 Task: Find and explore the Christchurch Botanic Gardens on Google Earth.
Action: Mouse moved to (14, 120)
Screenshot: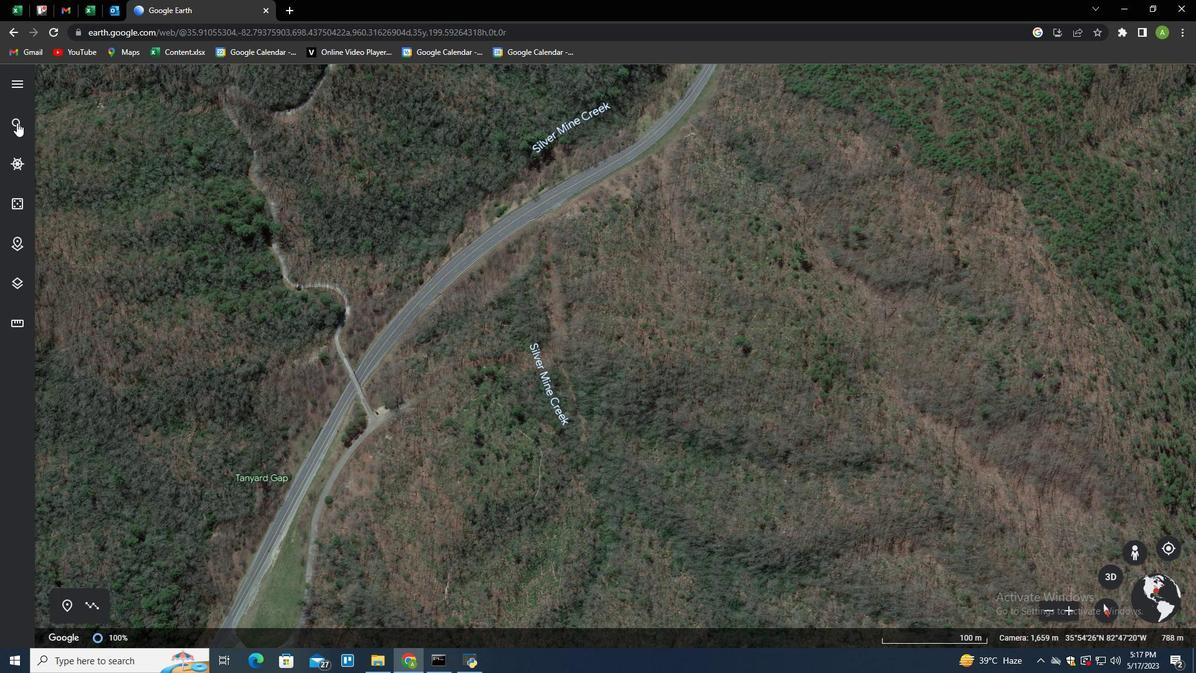 
Action: Mouse pressed left at (14, 120)
Screenshot: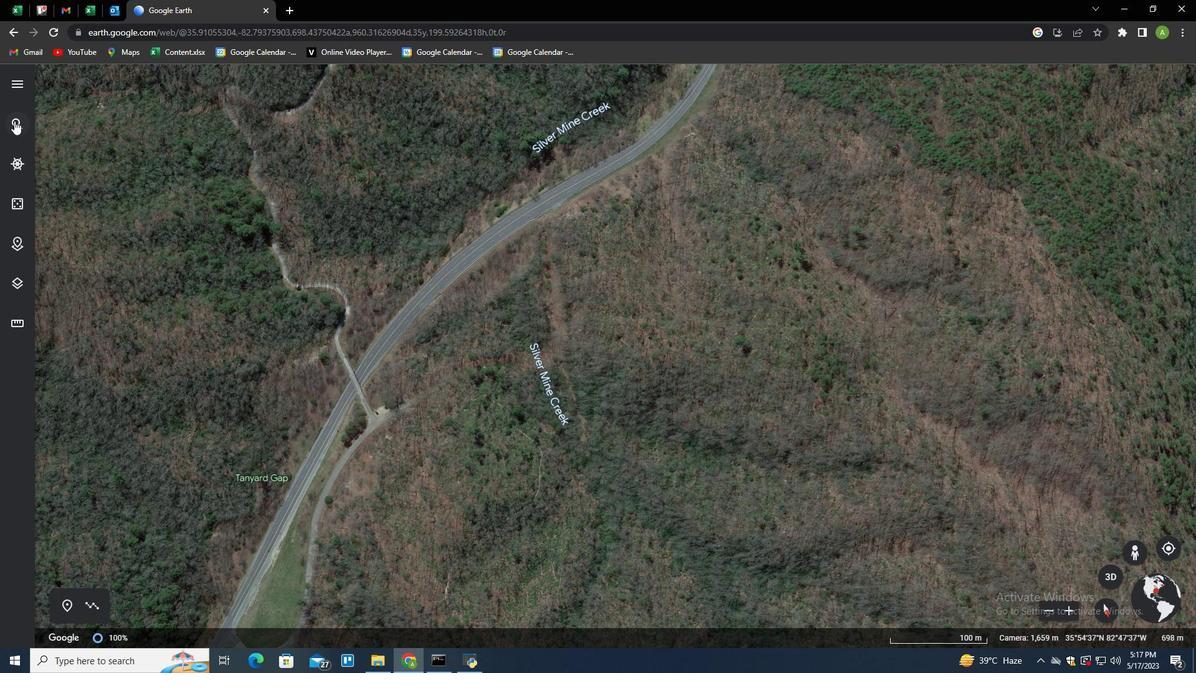 
Action: Mouse moved to (176, 88)
Screenshot: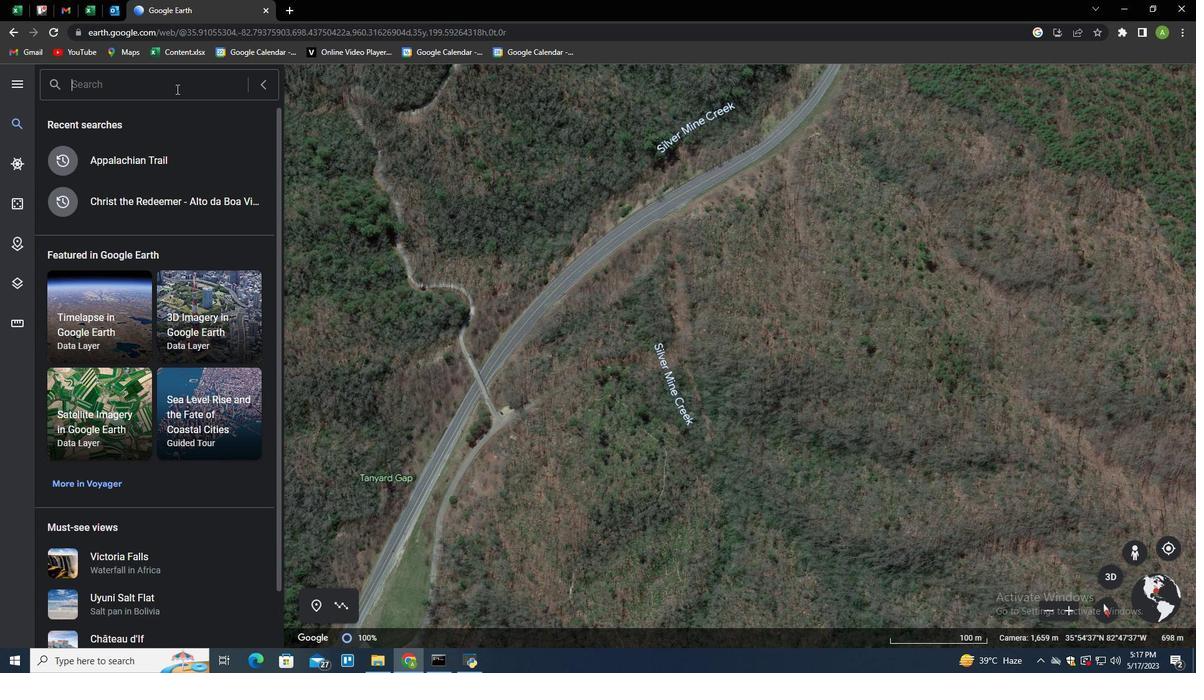 
Action: Mouse pressed left at (176, 88)
Screenshot: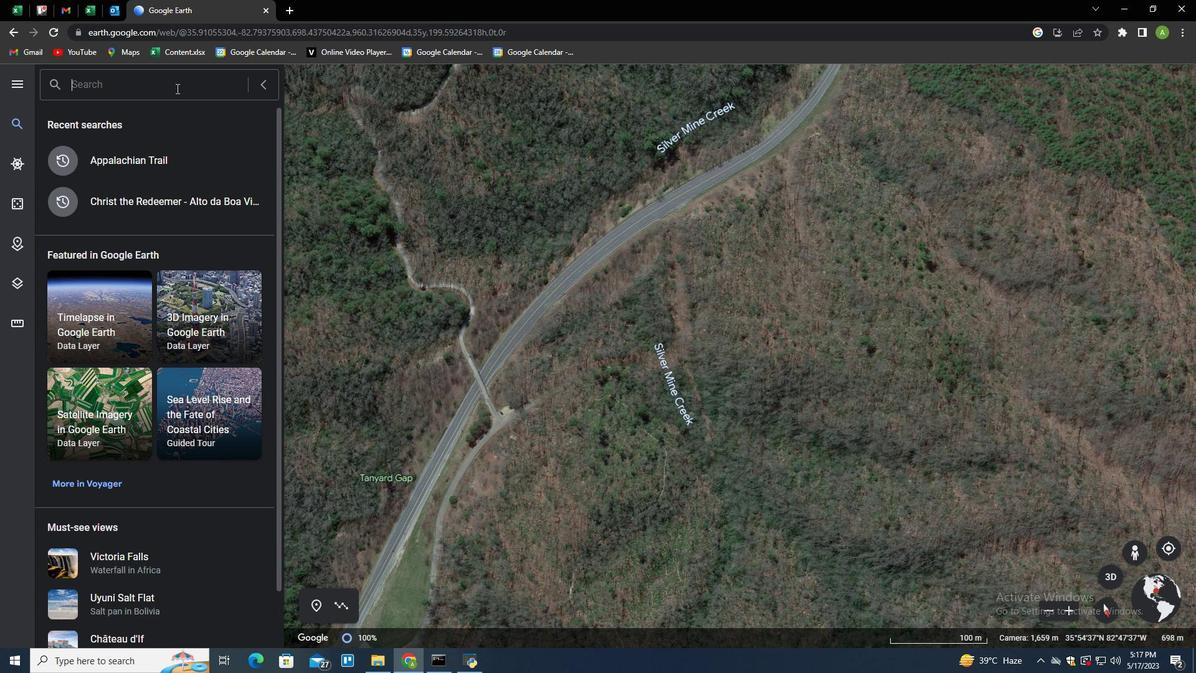 
Action: Key pressed <Key.shift>Christchurch<Key.space><Key.shift>Botanic<Key.space><Key.shift>Gardens<Key.enter>
Screenshot: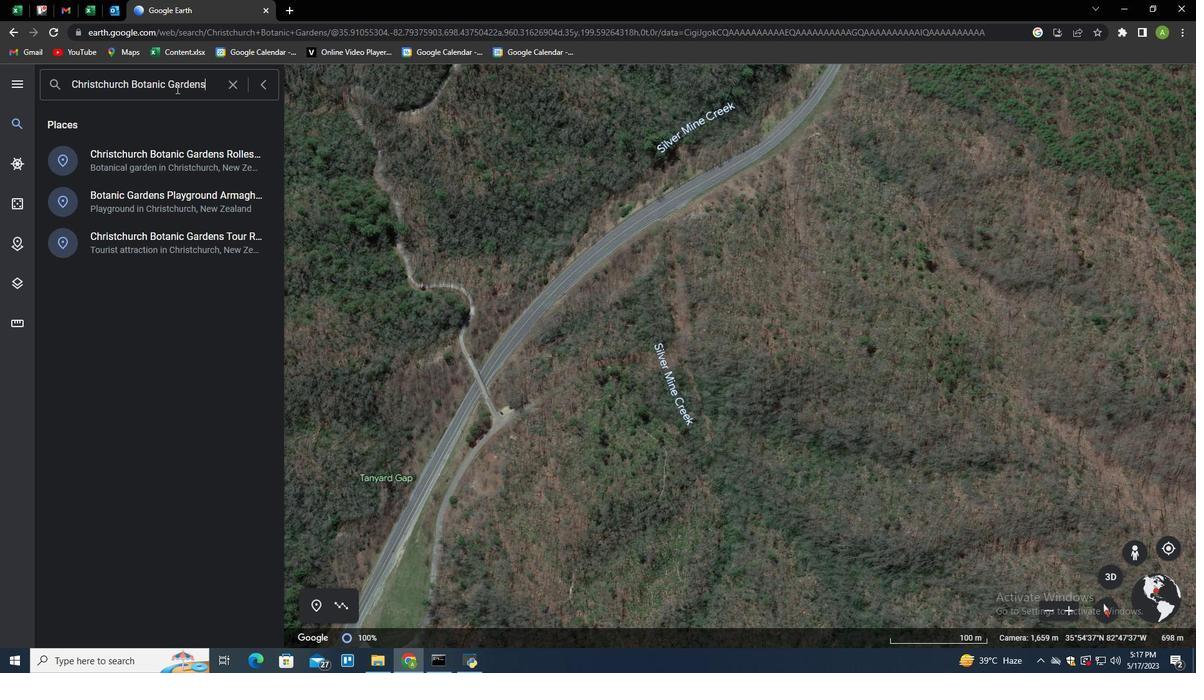 
Action: Mouse moved to (268, 81)
Screenshot: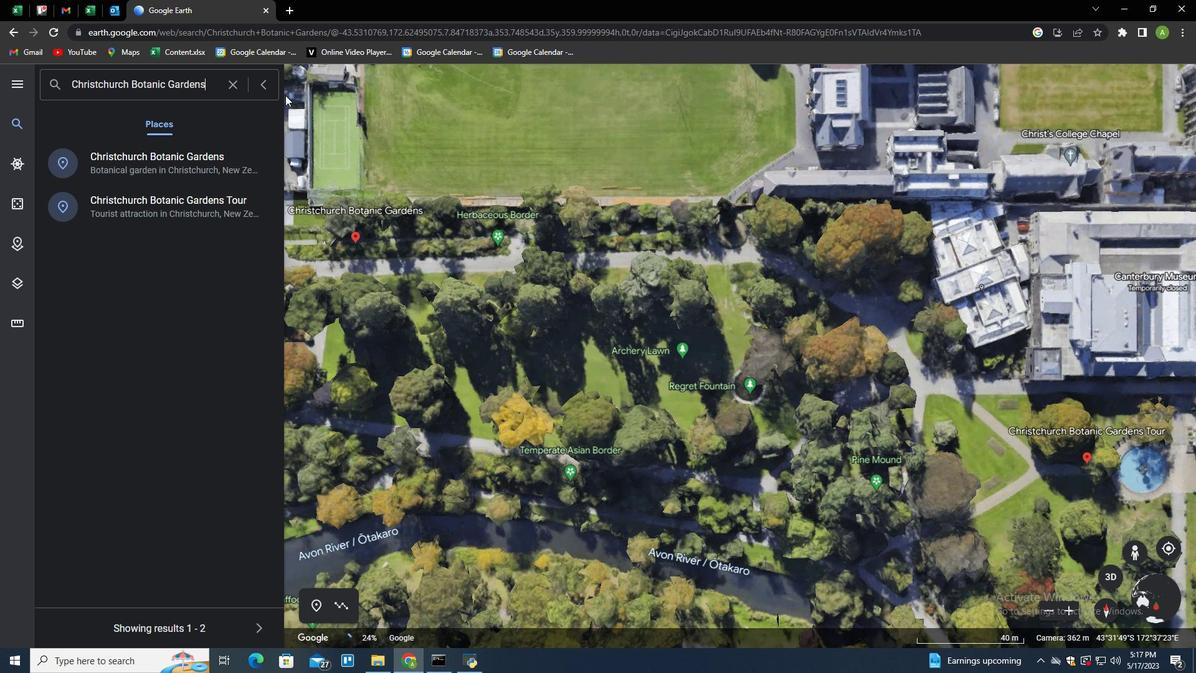 
Action: Mouse pressed left at (268, 81)
Screenshot: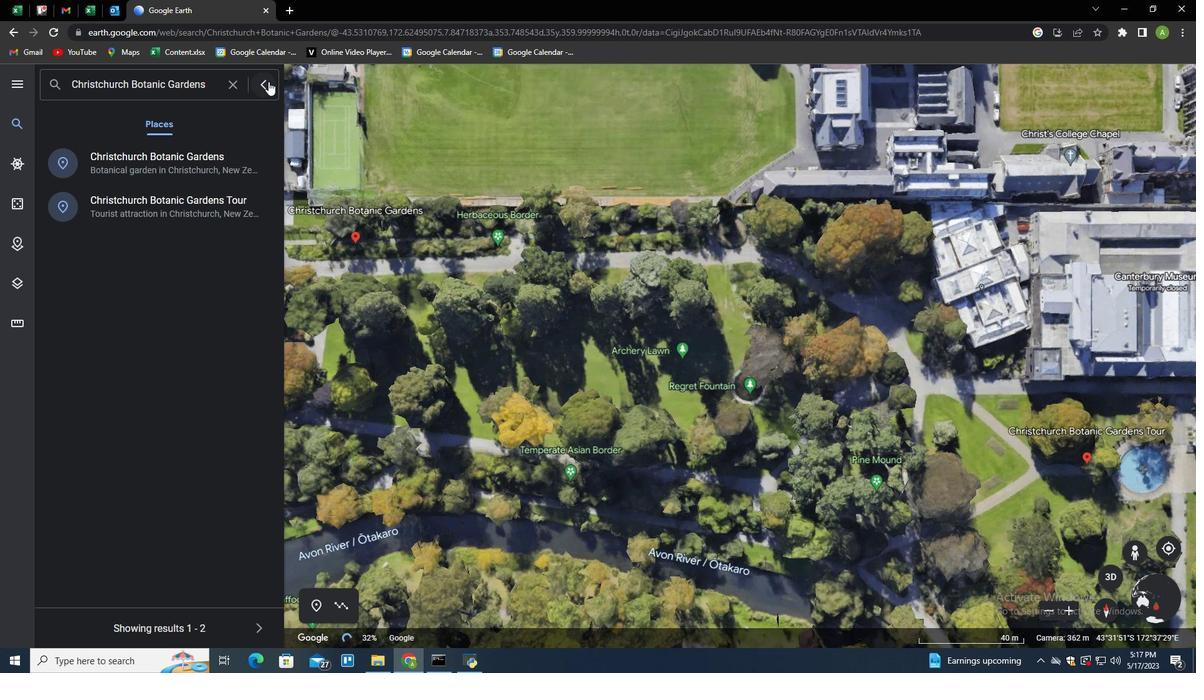 
Action: Mouse moved to (743, 390)
Screenshot: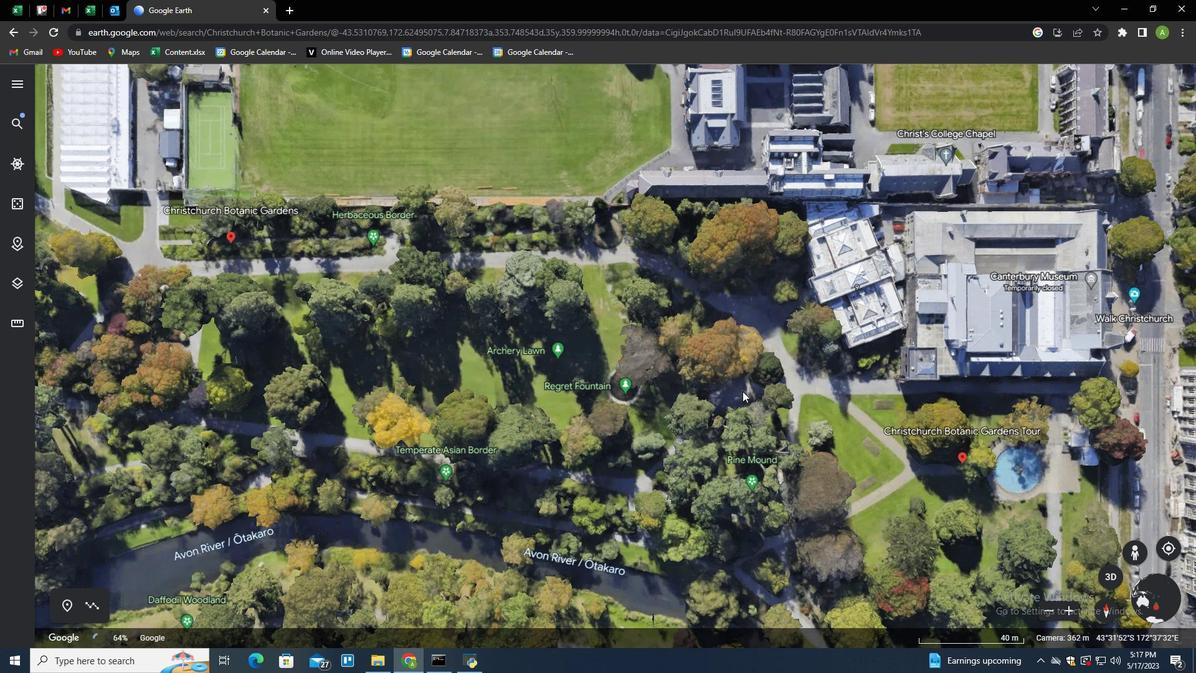 
Action: Mouse pressed left at (743, 390)
Screenshot: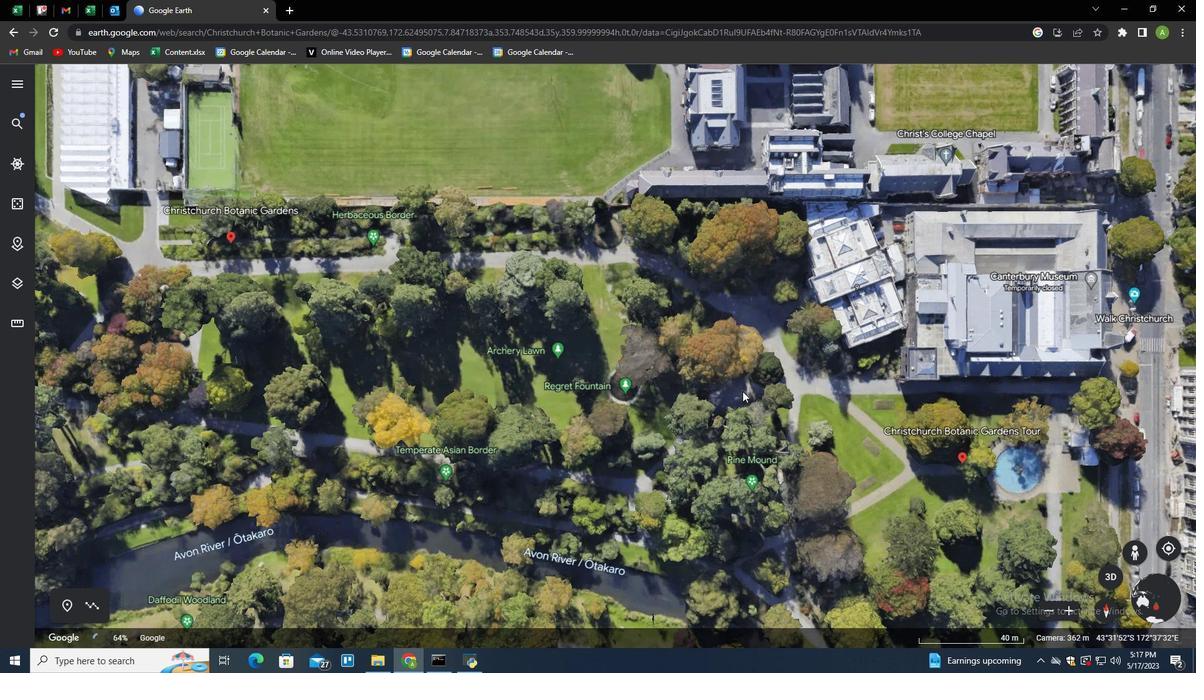 
Action: Mouse moved to (755, 296)
Screenshot: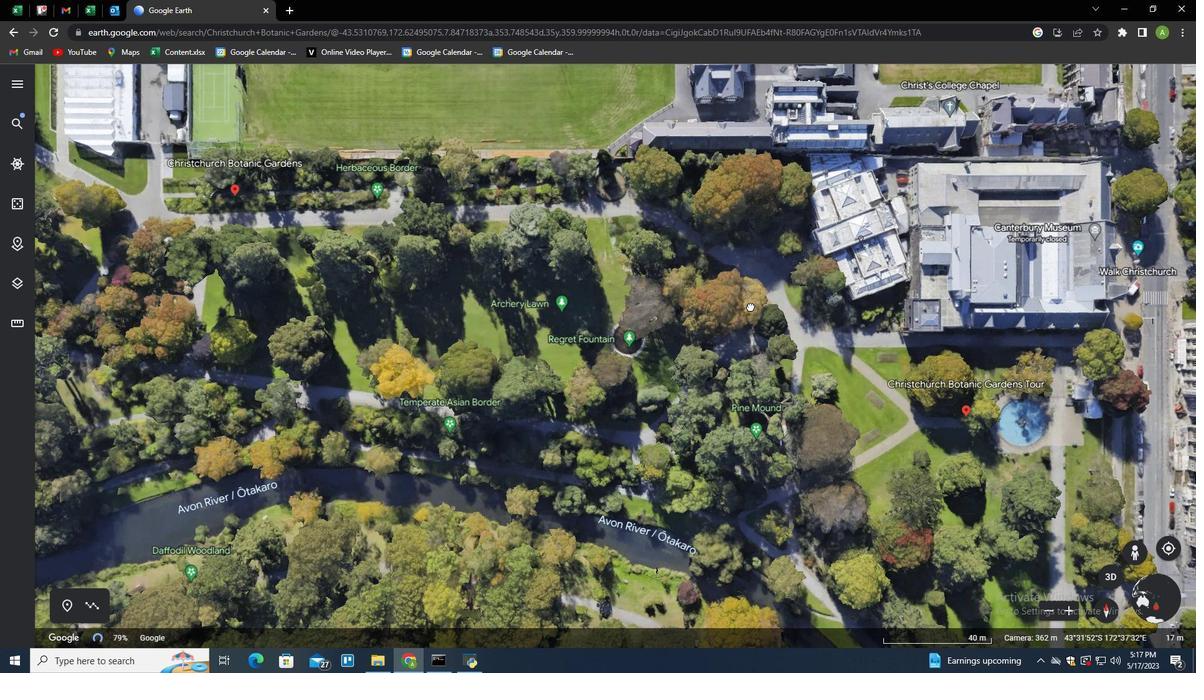 
Action: Mouse scrolled (755, 296) with delta (0, 0)
Screenshot: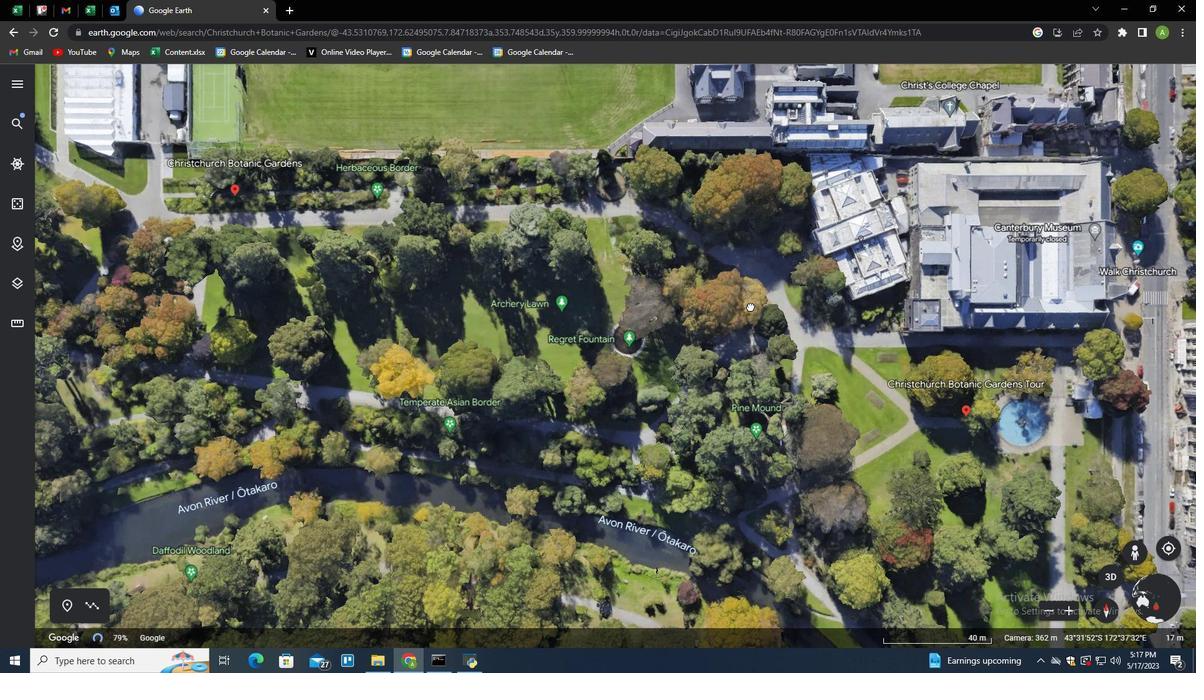 
Action: Mouse moved to (578, 353)
Screenshot: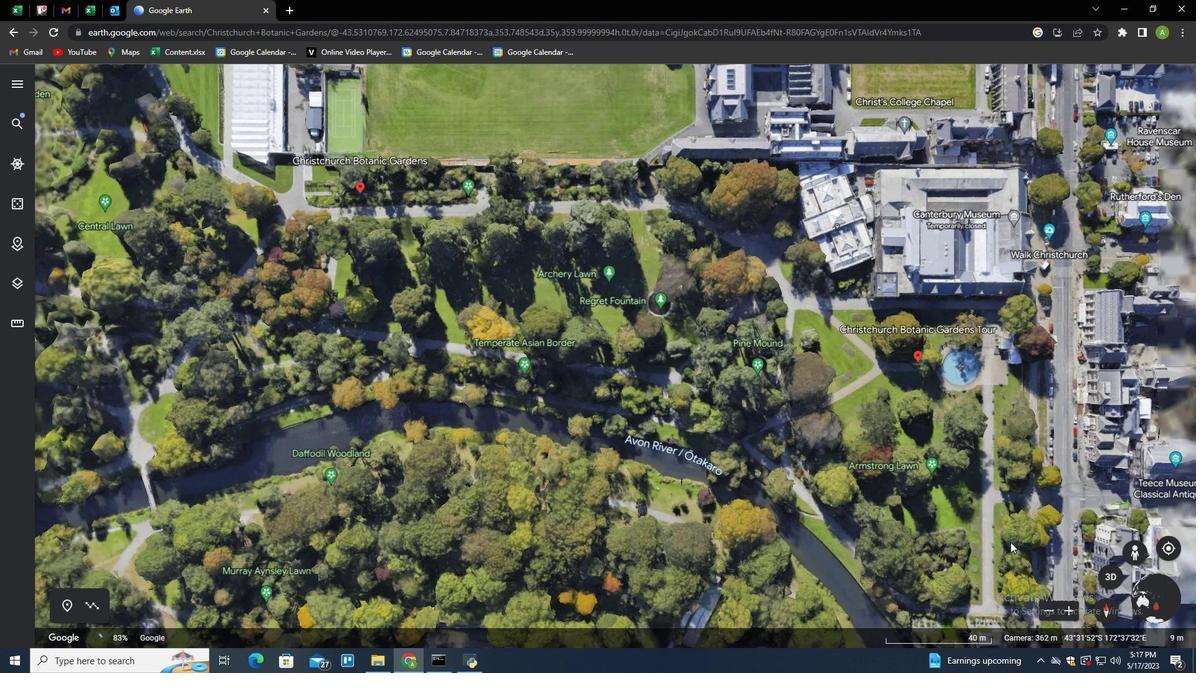 
Action: Mouse pressed left at (578, 355)
Screenshot: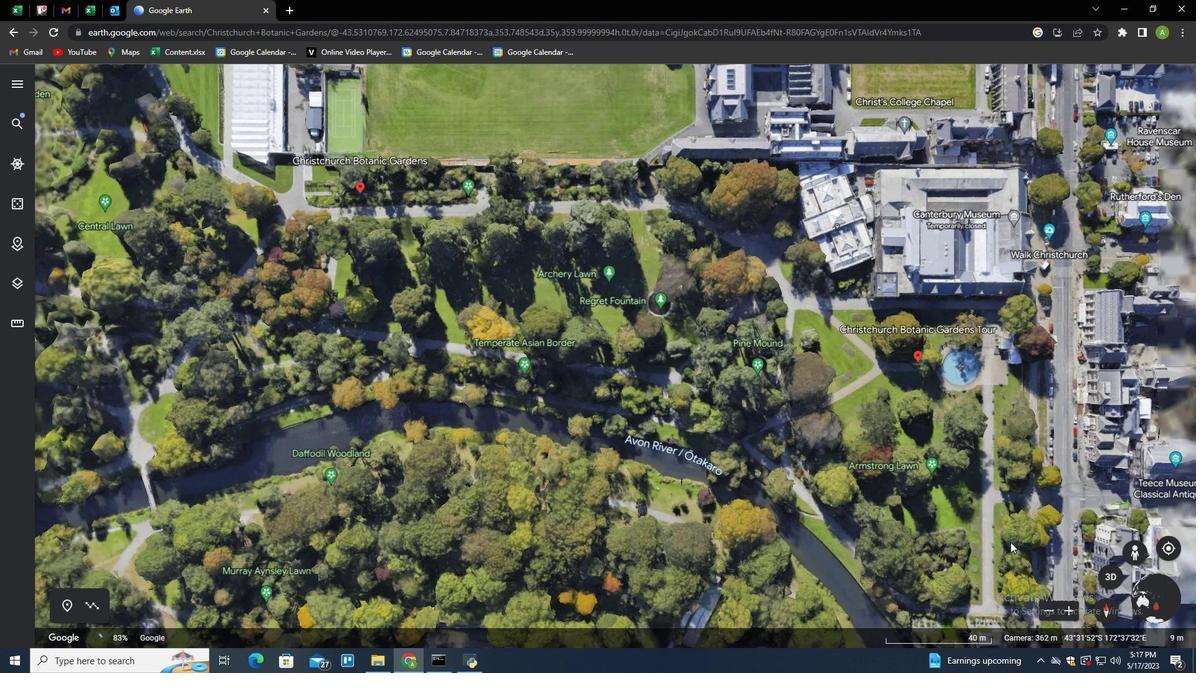 
Action: Mouse moved to (602, 276)
Screenshot: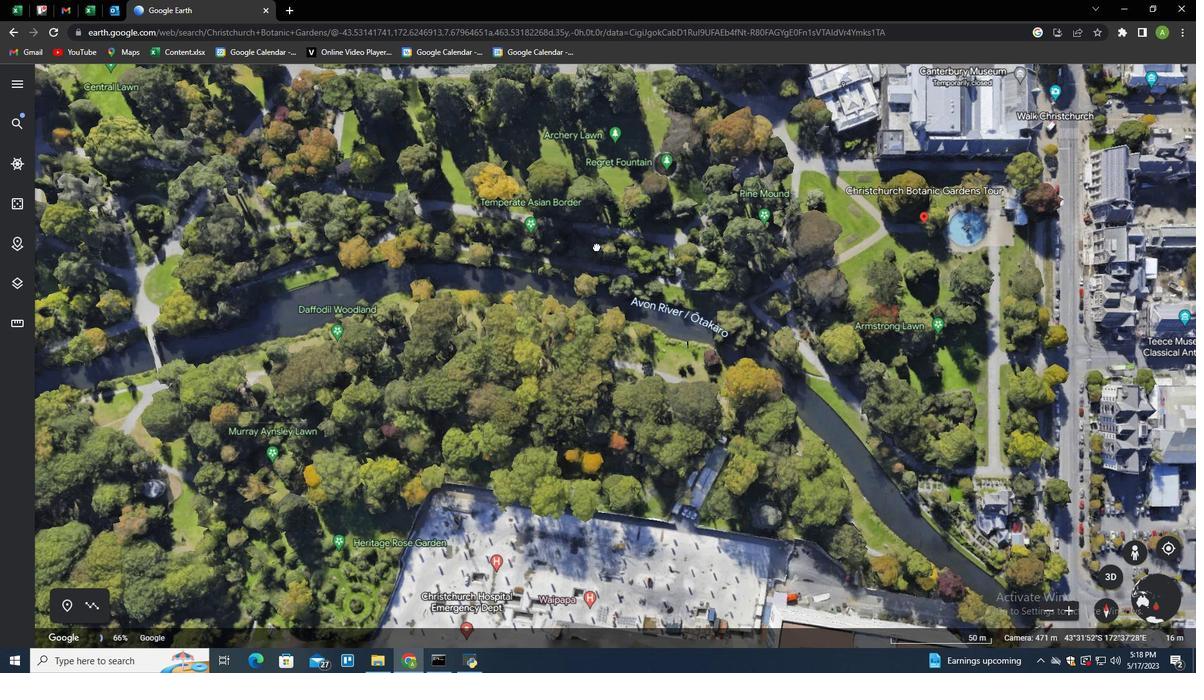 
Action: Mouse scrolled (602, 276) with delta (0, 0)
Screenshot: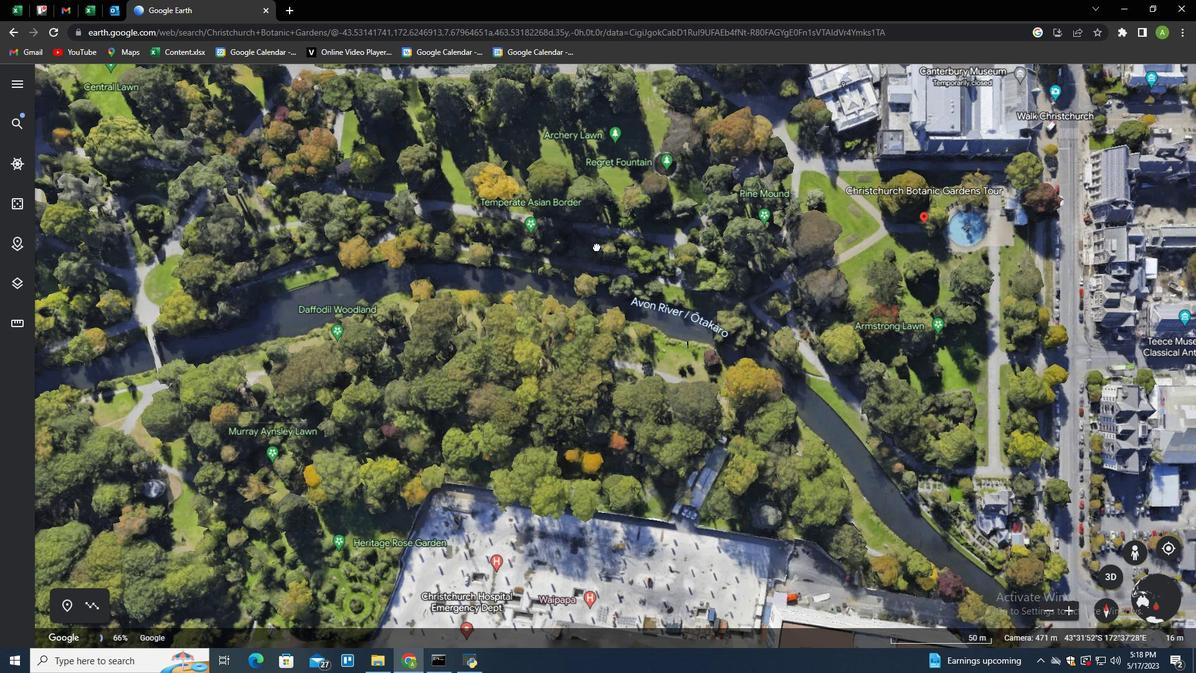 
Action: Mouse moved to (519, 165)
Screenshot: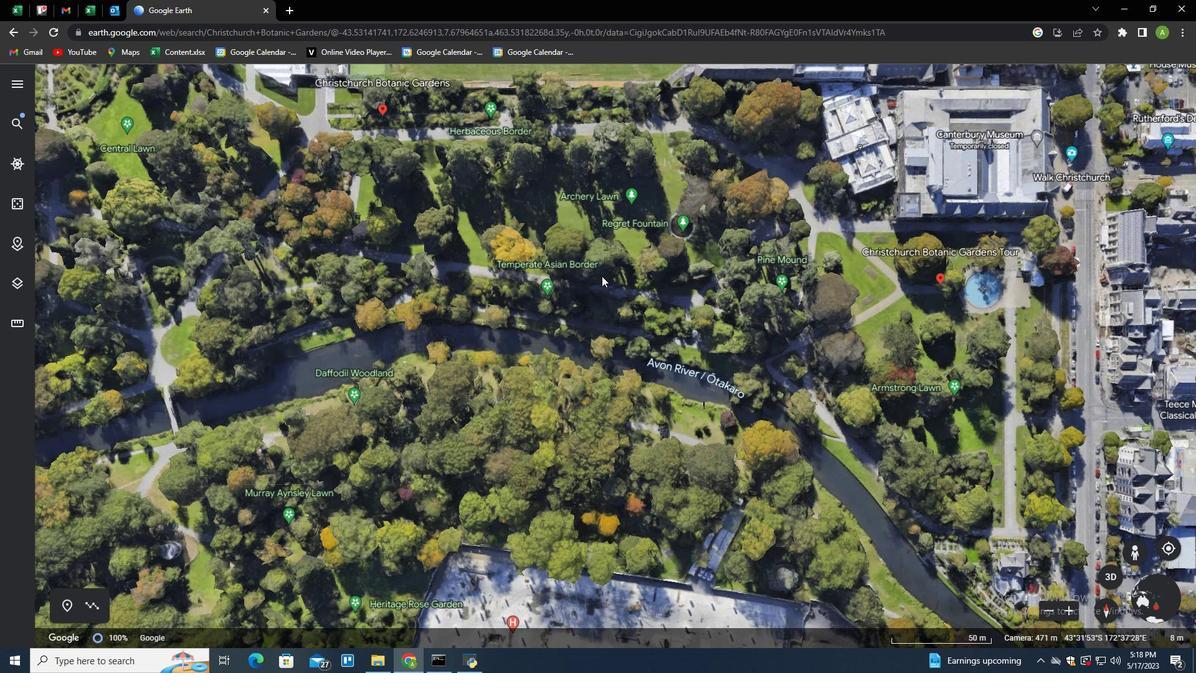 
Action: Mouse pressed left at (519, 163)
Screenshot: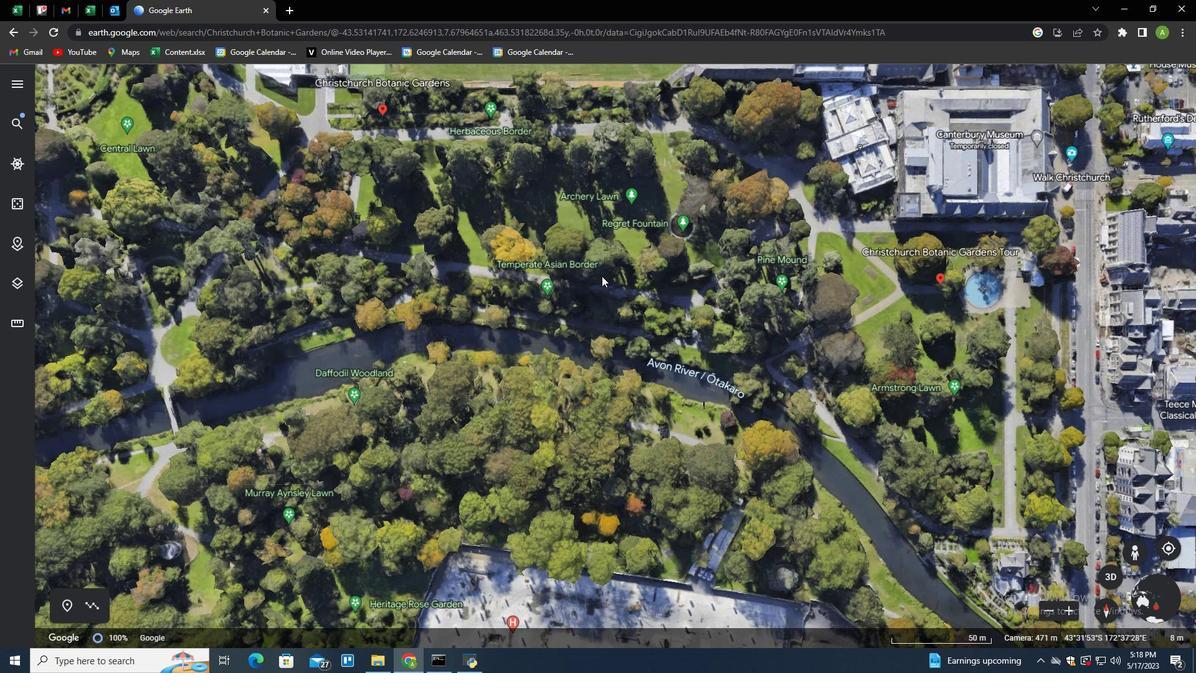 
Action: Mouse moved to (385, 225)
Screenshot: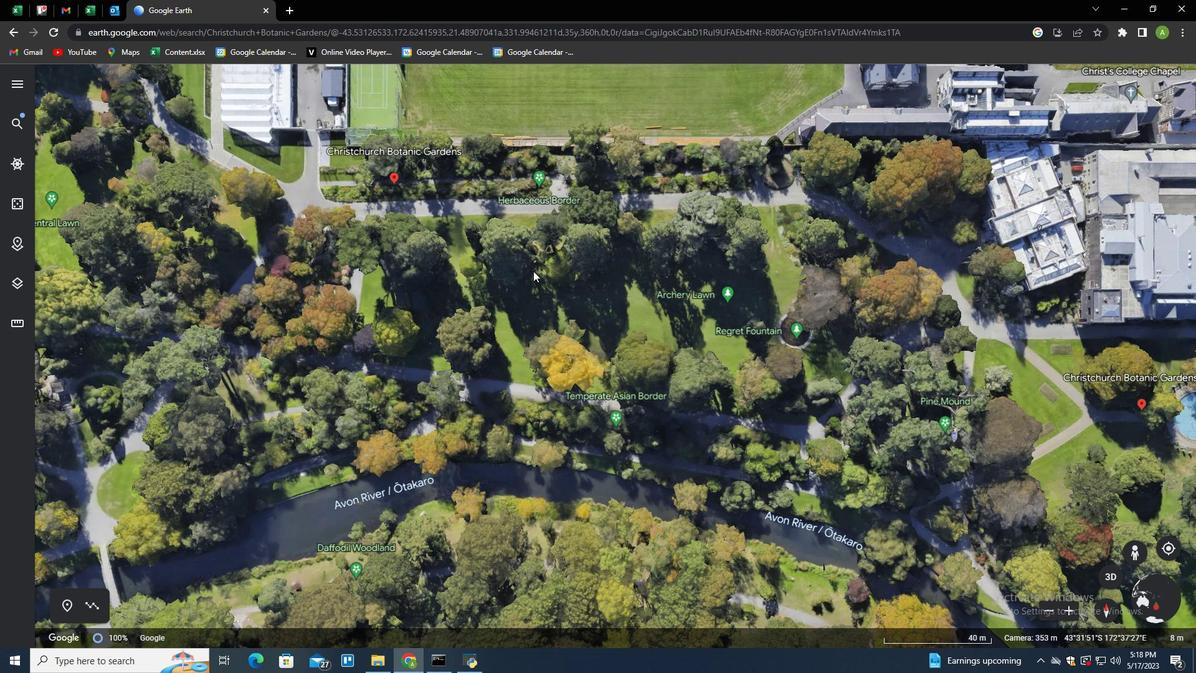 
Action: Mouse pressed left at (385, 225)
Screenshot: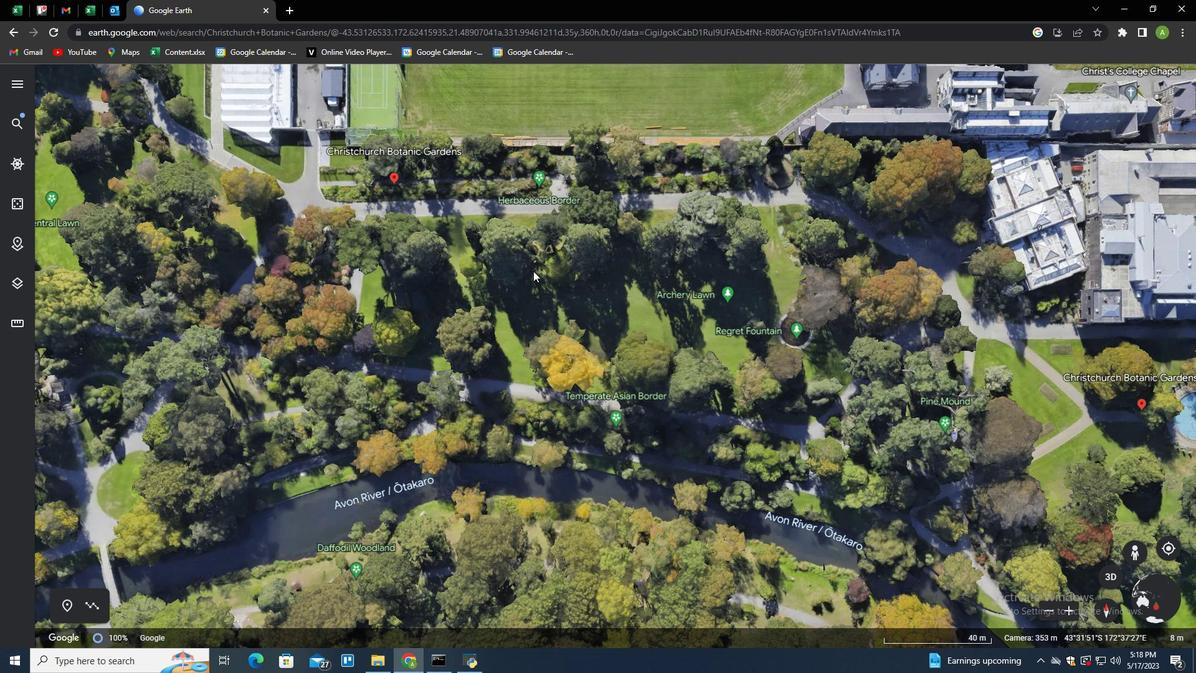 
Action: Mouse moved to (474, 213)
Screenshot: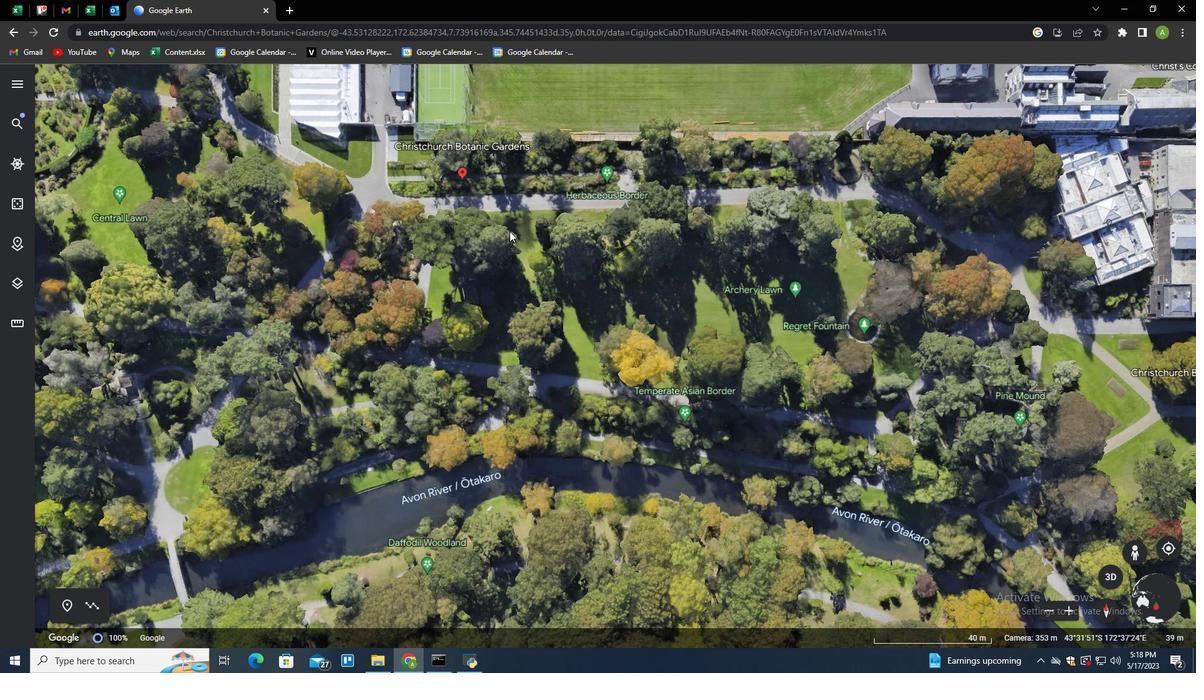 
Action: Mouse pressed left at (474, 213)
Screenshot: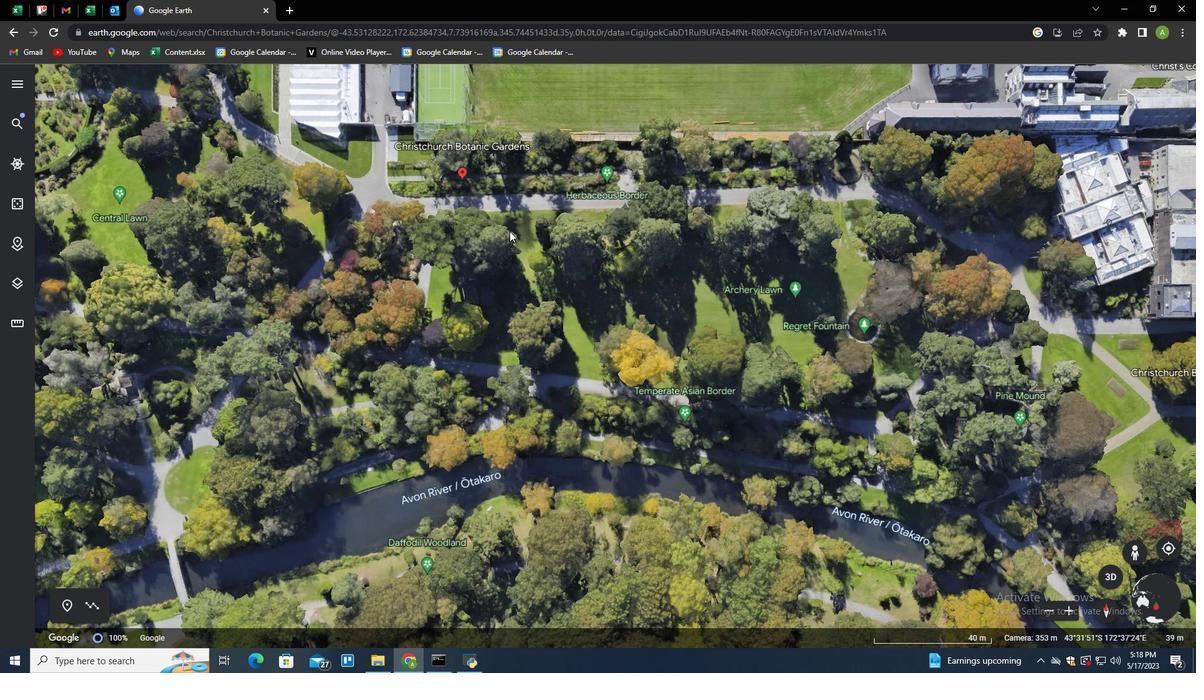 
Action: Mouse moved to (549, 259)
Screenshot: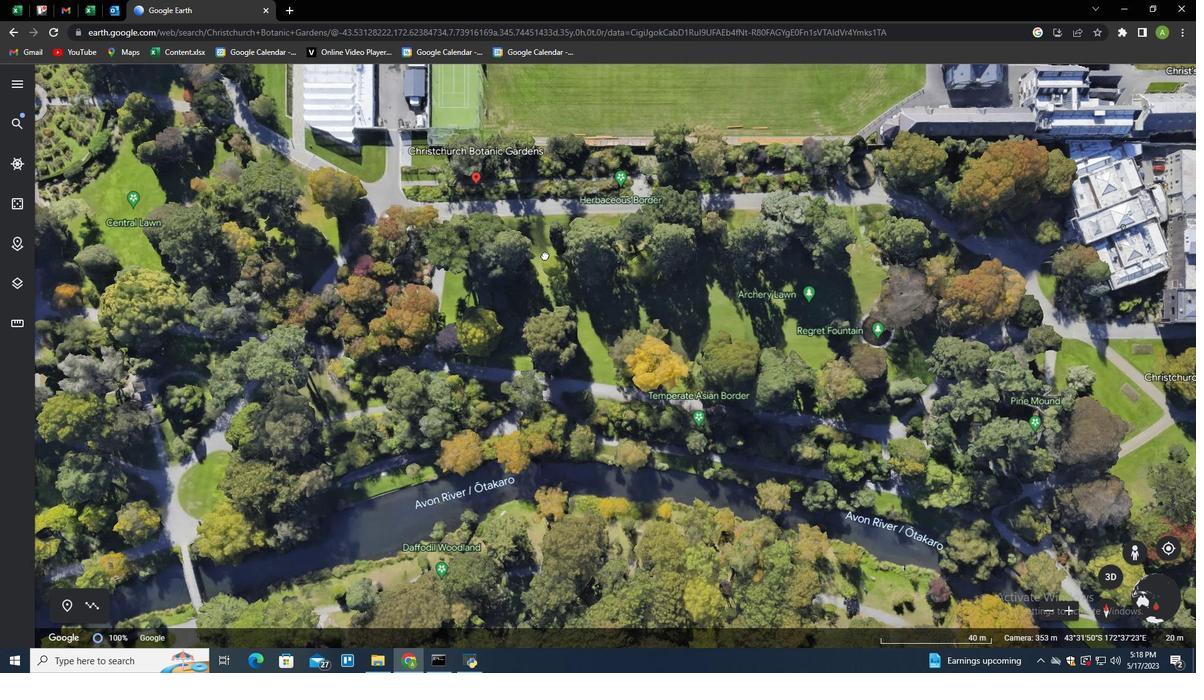 
Action: Mouse scrolled (549, 259) with delta (0, 0)
Screenshot: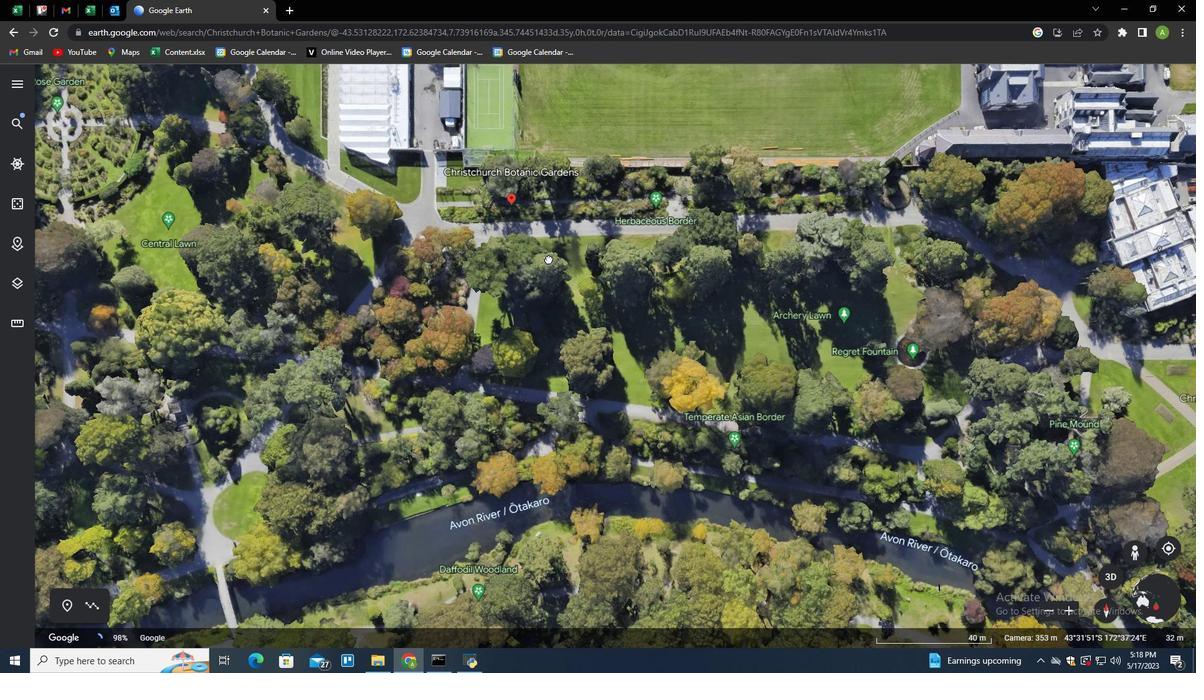 
Action: Mouse scrolled (549, 259) with delta (0, 0)
Screenshot: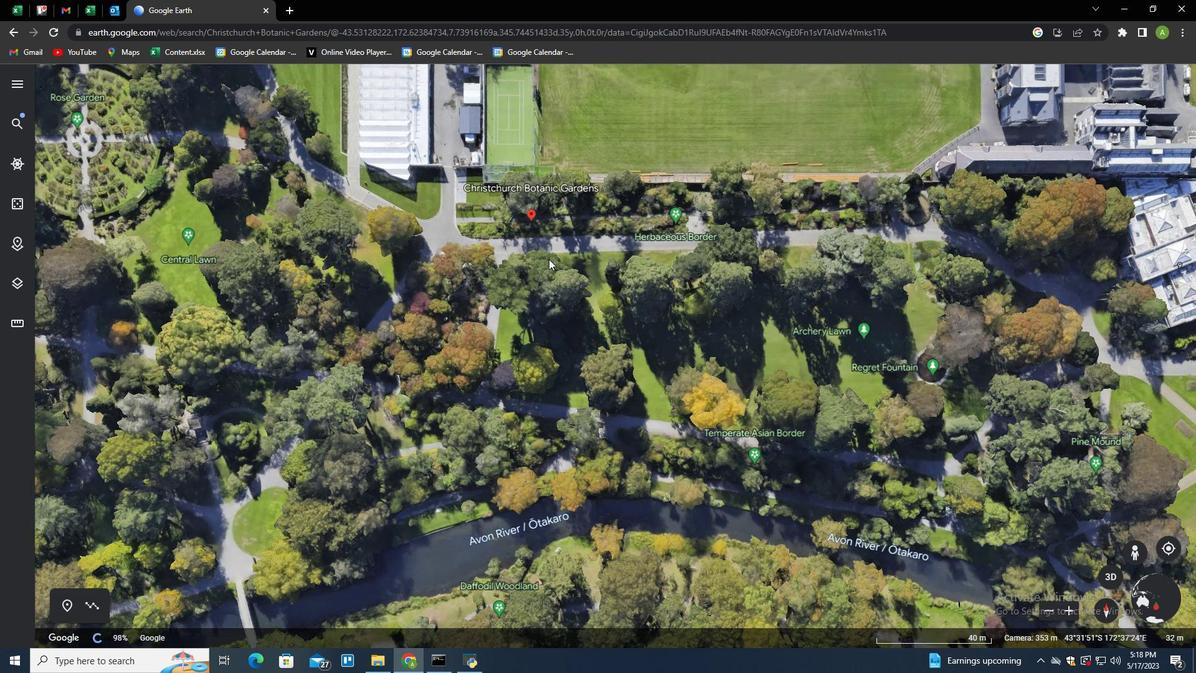 
Action: Mouse moved to (544, 213)
Screenshot: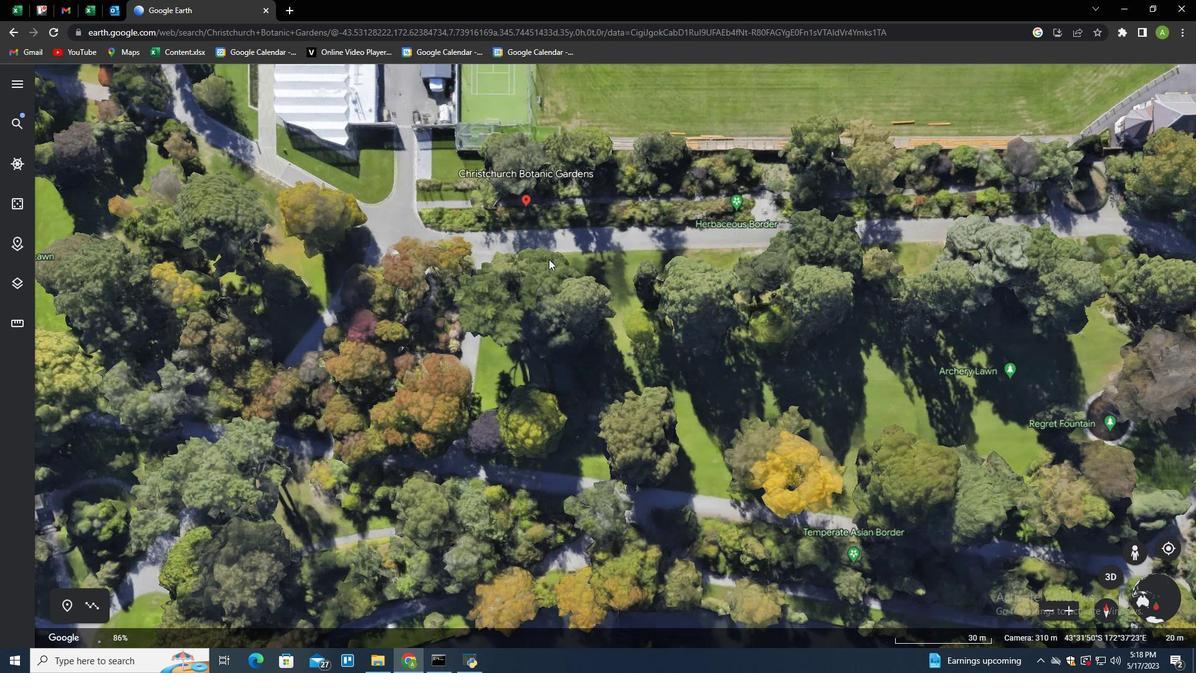 
Action: Mouse pressed left at (544, 213)
Screenshot: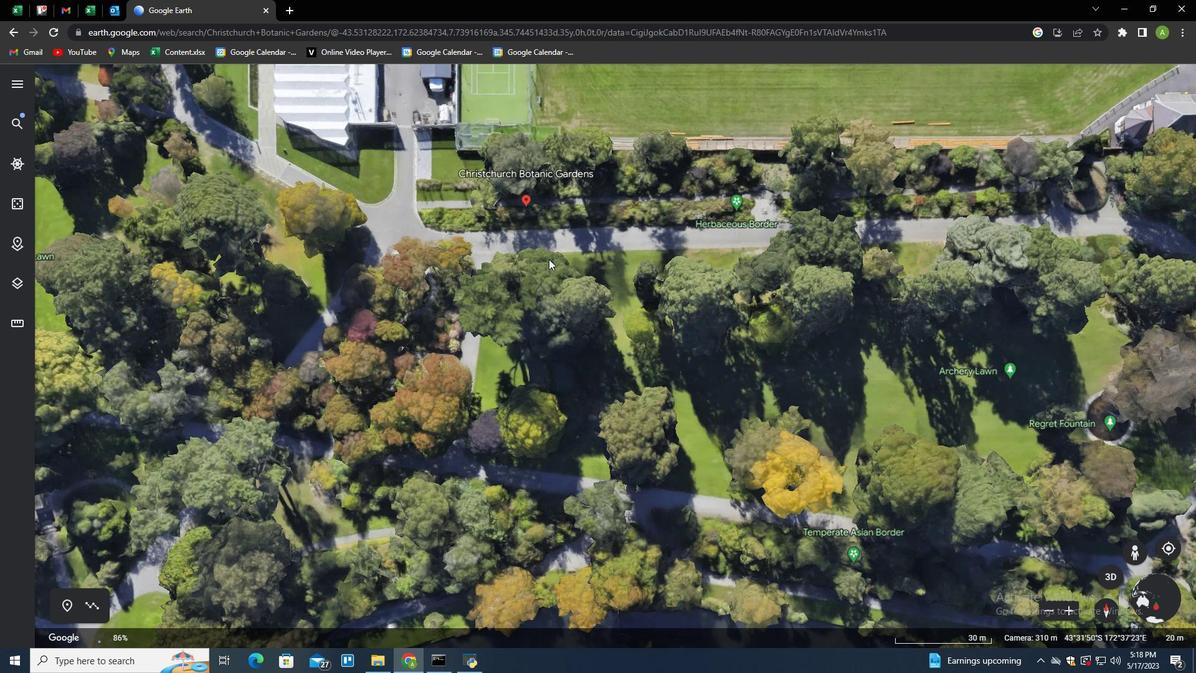 
Action: Mouse moved to (571, 237)
Screenshot: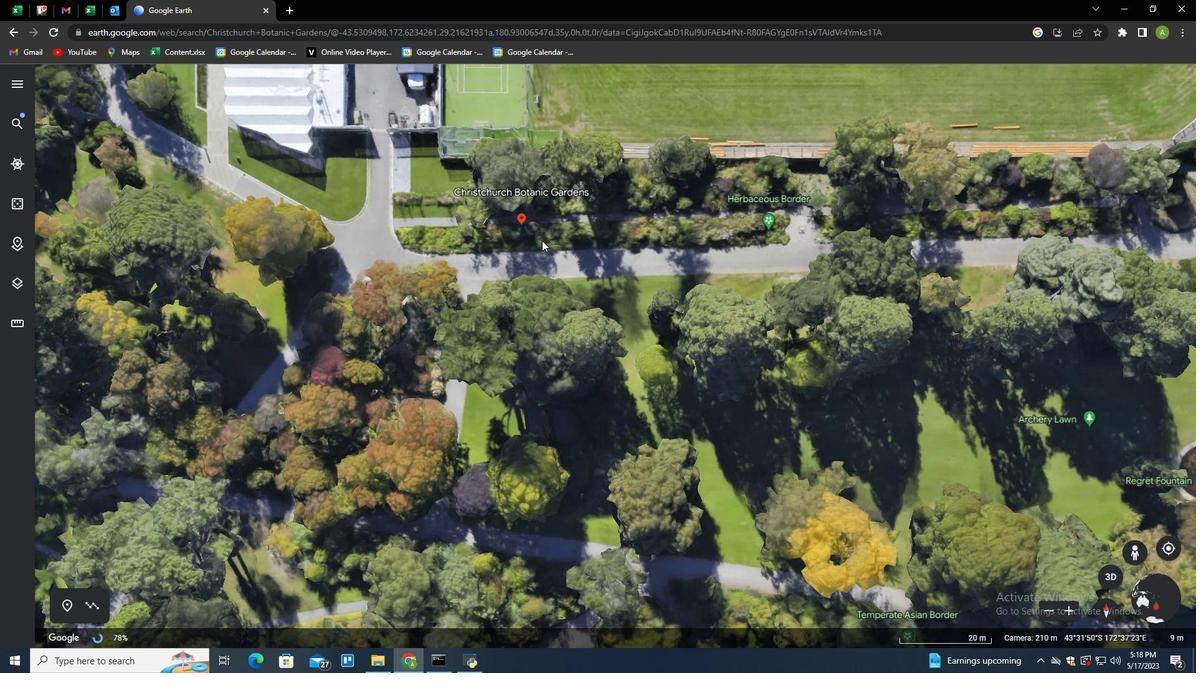 
Action: Mouse pressed left at (571, 237)
Screenshot: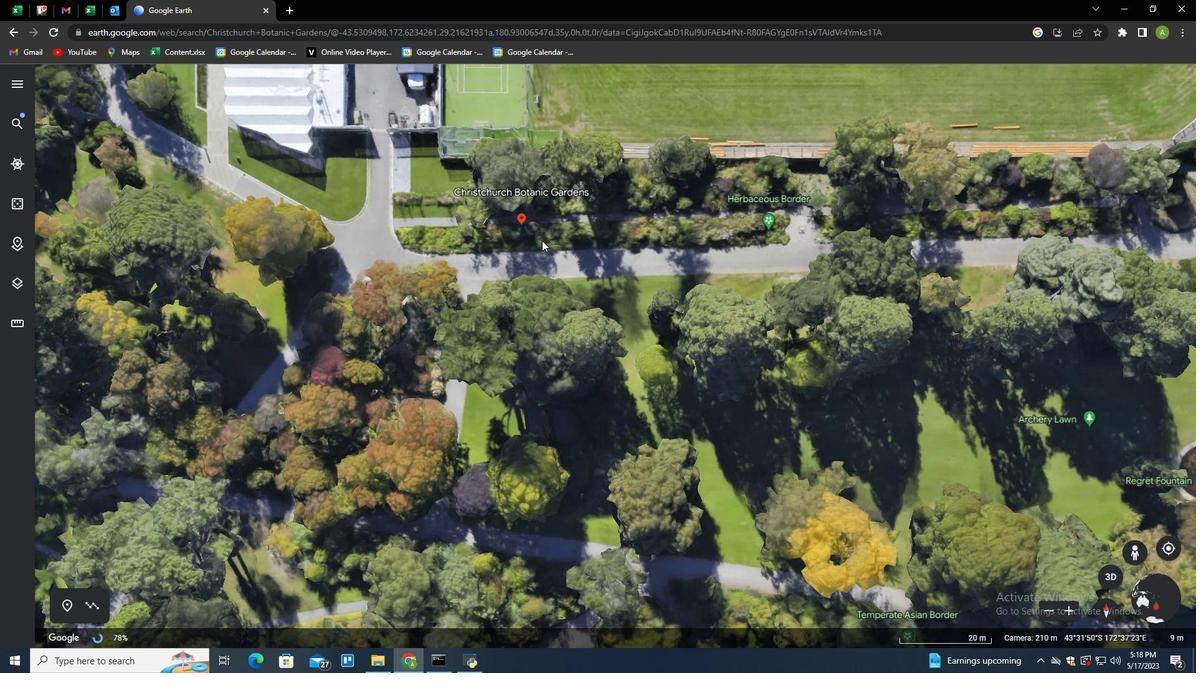 
Action: Mouse moved to (845, 248)
Screenshot: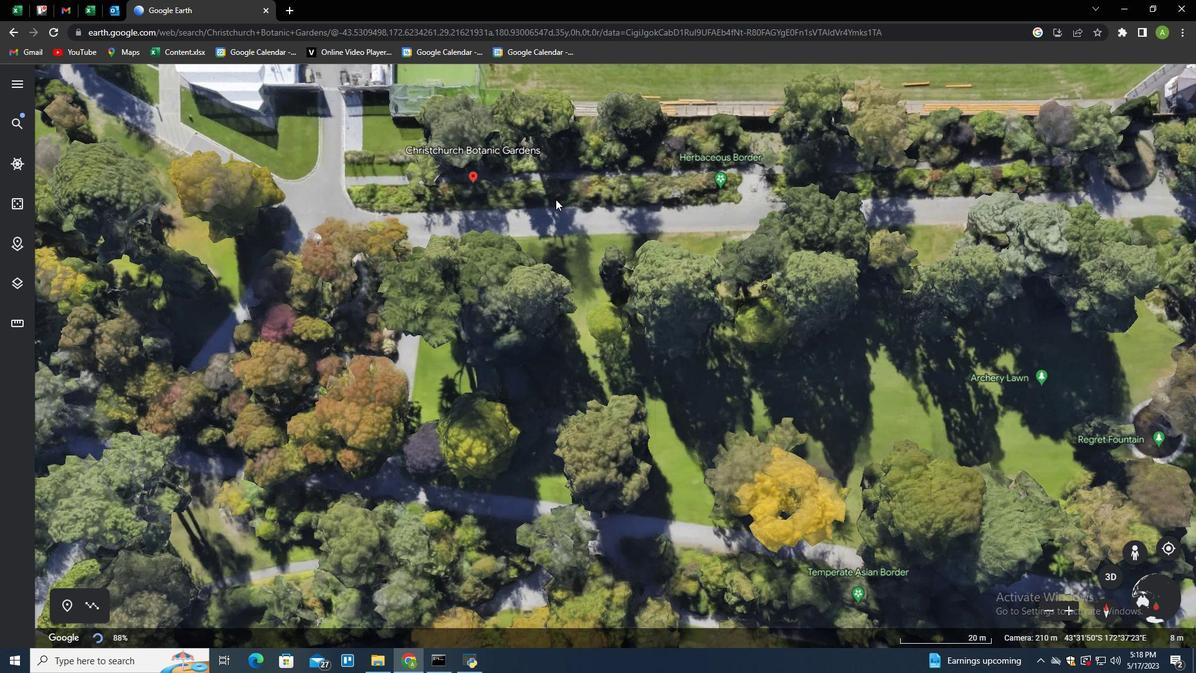 
Action: Mouse pressed left at (845, 248)
Screenshot: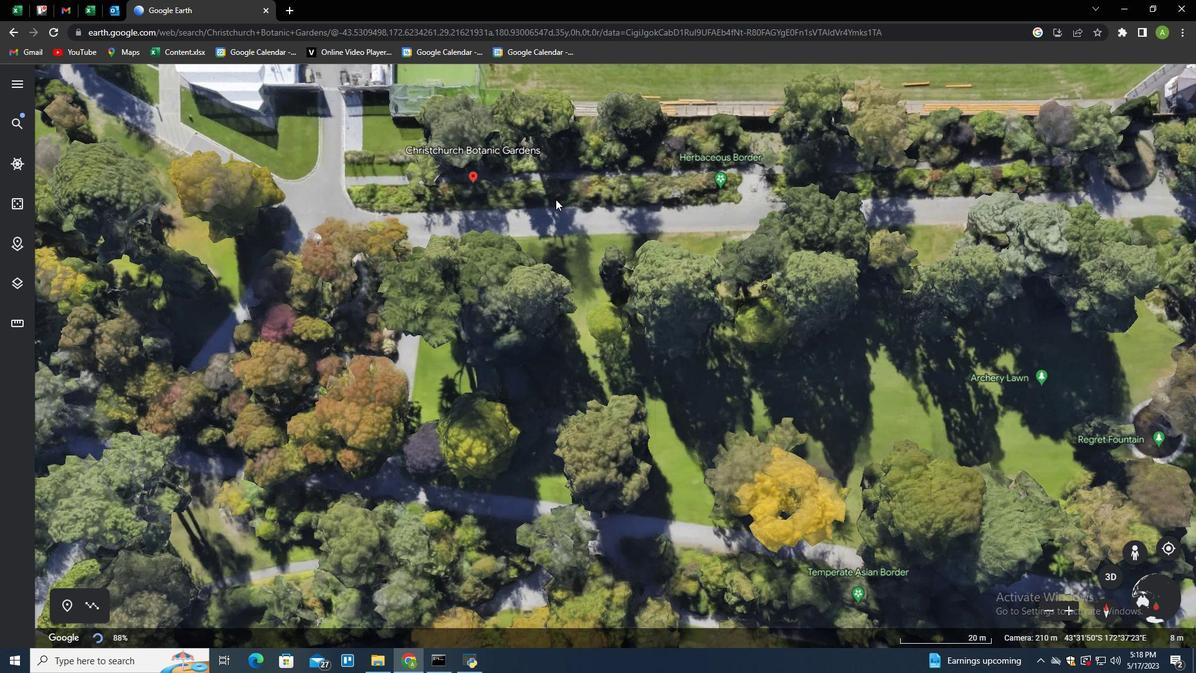 
Action: Mouse moved to (724, 353)
Screenshot: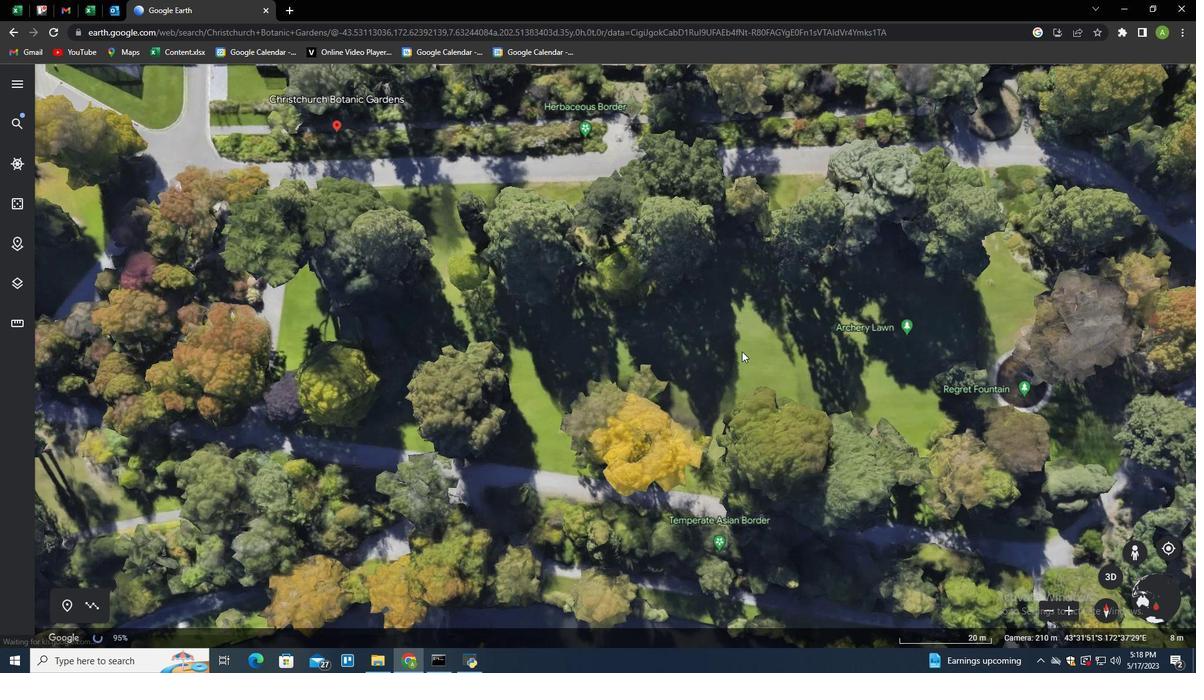 
Action: Mouse scrolled (724, 353) with delta (0, 0)
Screenshot: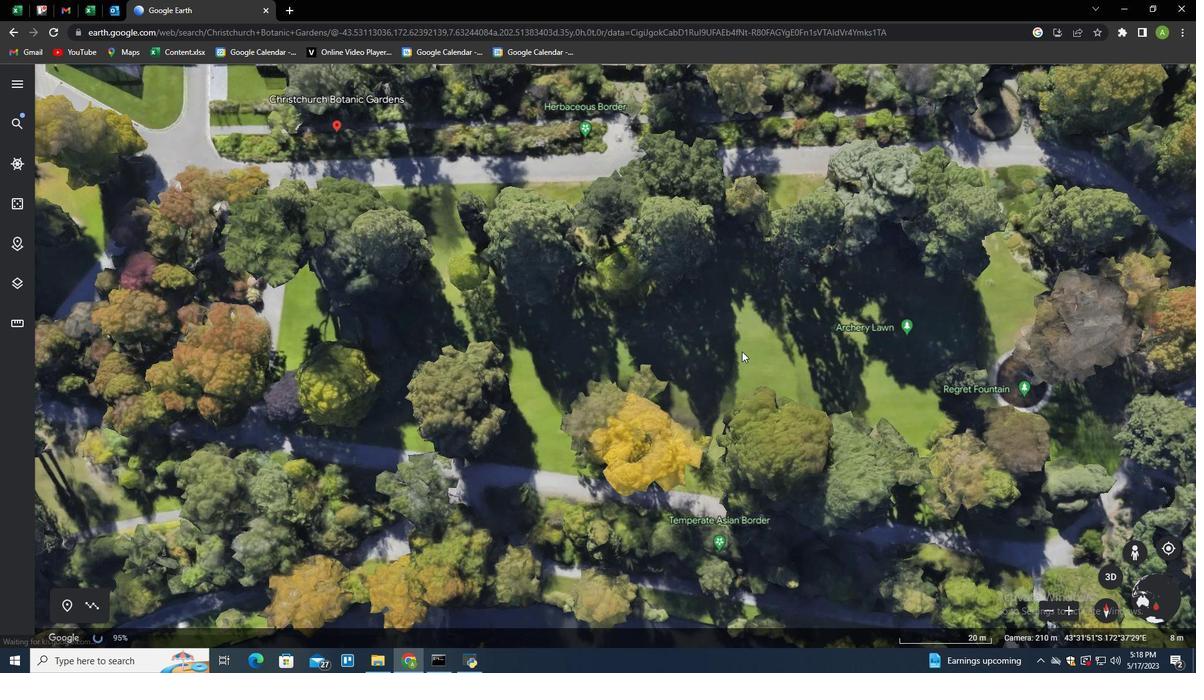 
Action: Mouse moved to (805, 340)
Screenshot: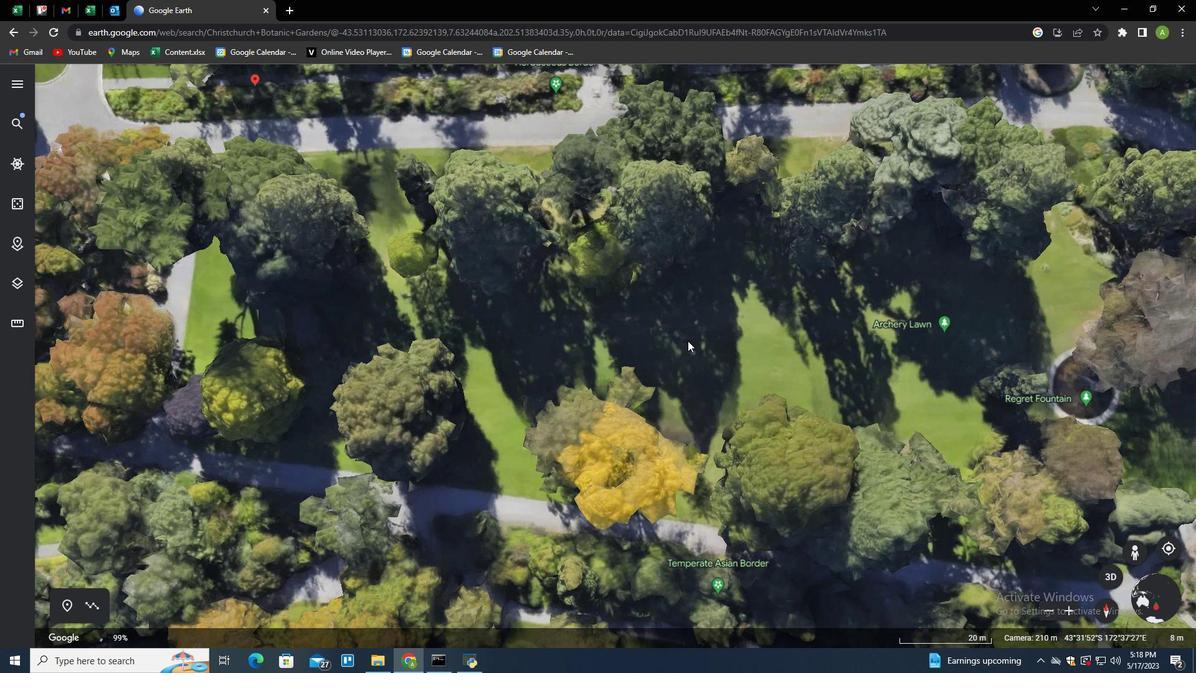 
Action: Mouse scrolled (805, 339) with delta (0, 0)
Screenshot: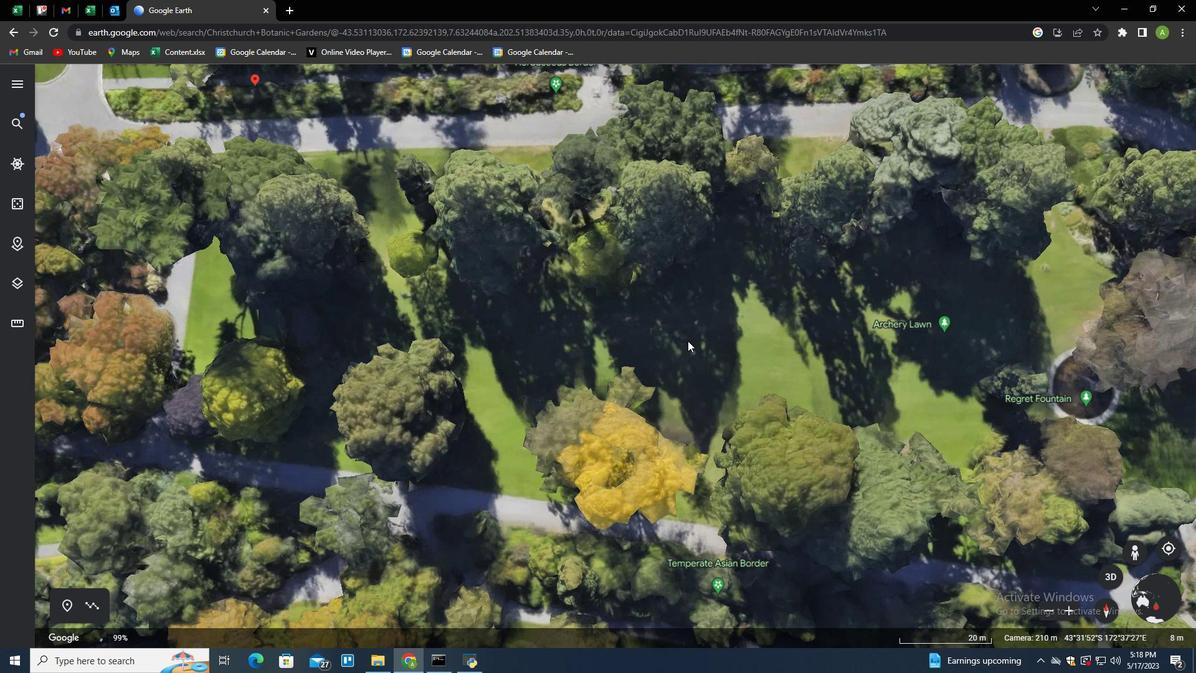
Action: Mouse scrolled (805, 339) with delta (0, 0)
Screenshot: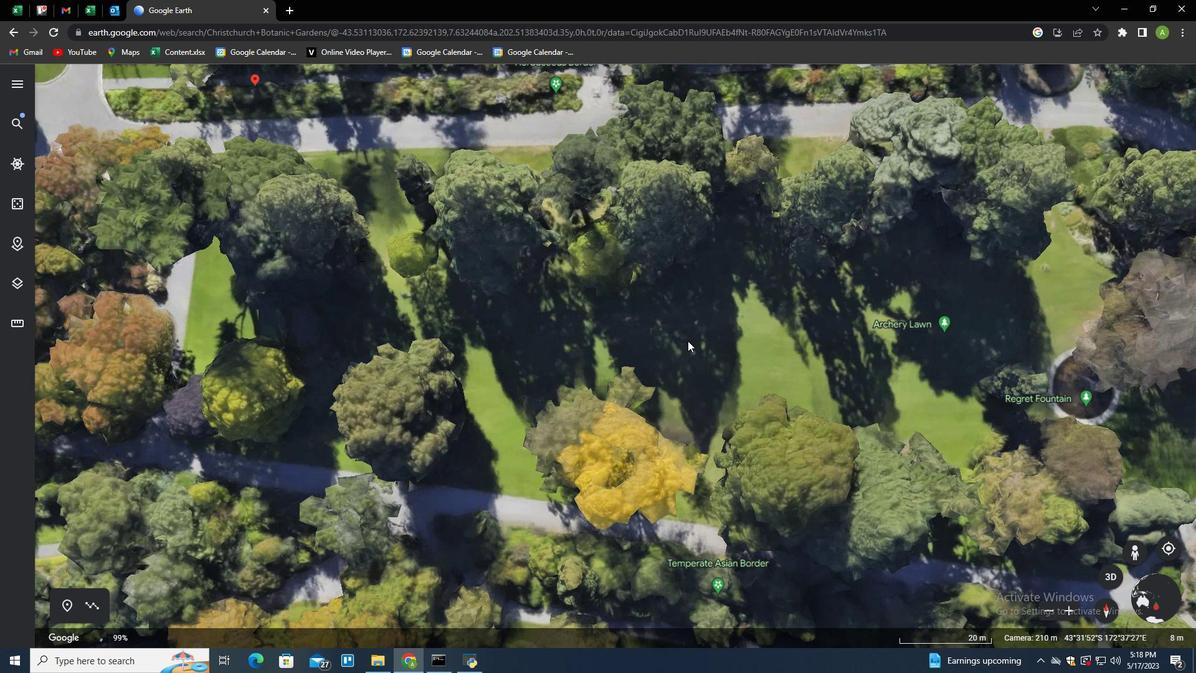 
Action: Mouse scrolled (805, 339) with delta (0, 0)
Screenshot: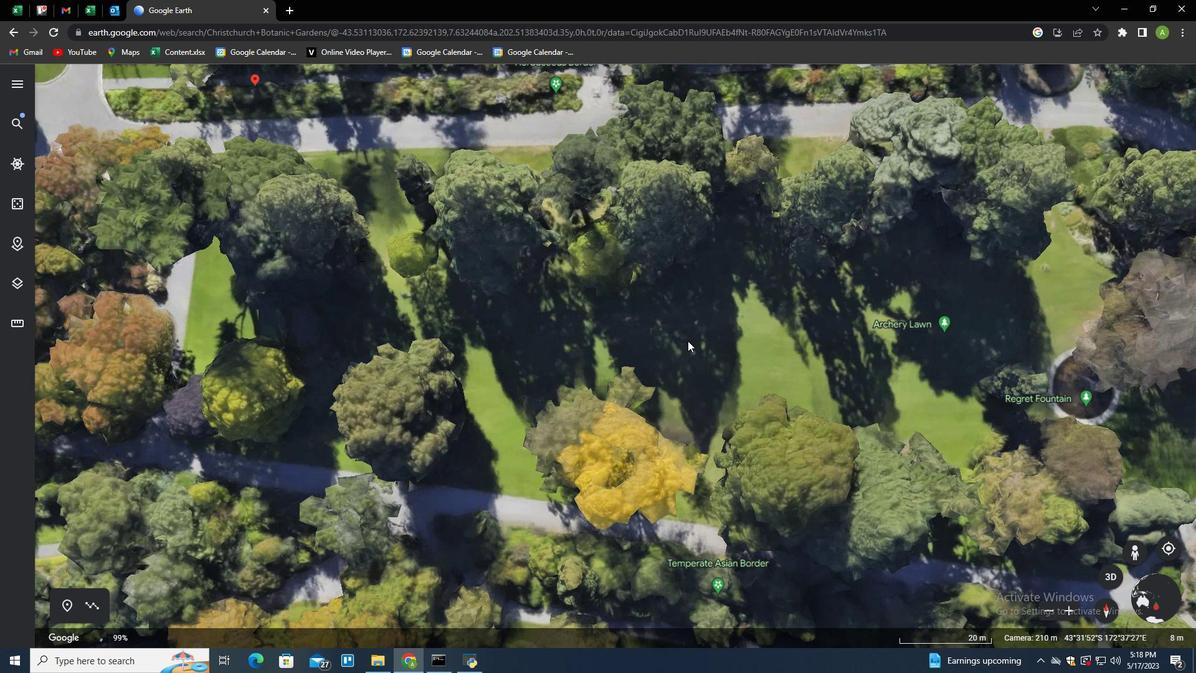 
Action: Mouse scrolled (805, 339) with delta (0, 0)
Screenshot: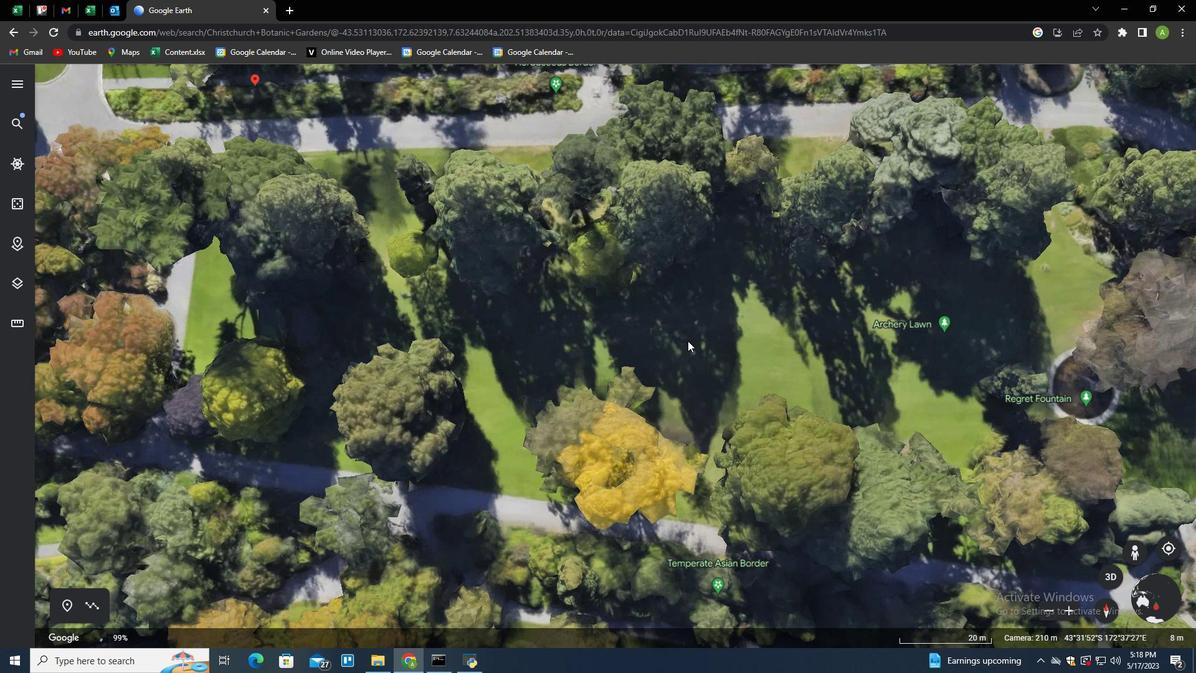 
Action: Mouse scrolled (805, 339) with delta (0, 0)
Screenshot: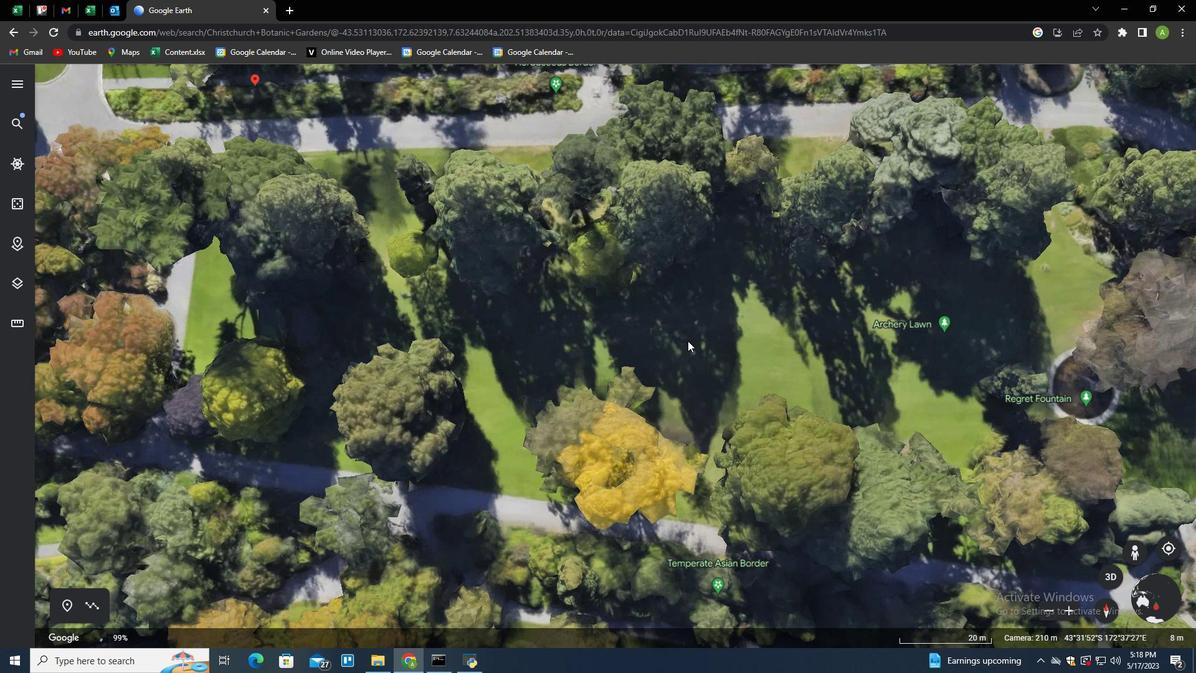 
Action: Mouse moved to (1106, 573)
Screenshot: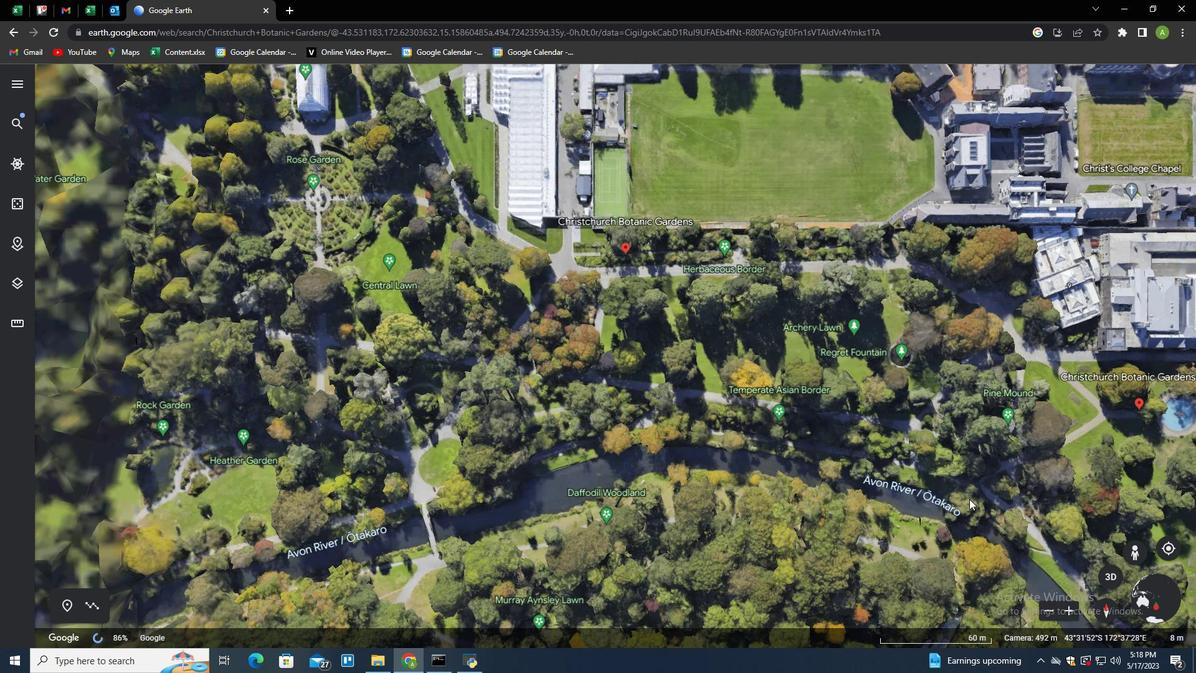 
Action: Mouse pressed left at (1106, 573)
Screenshot: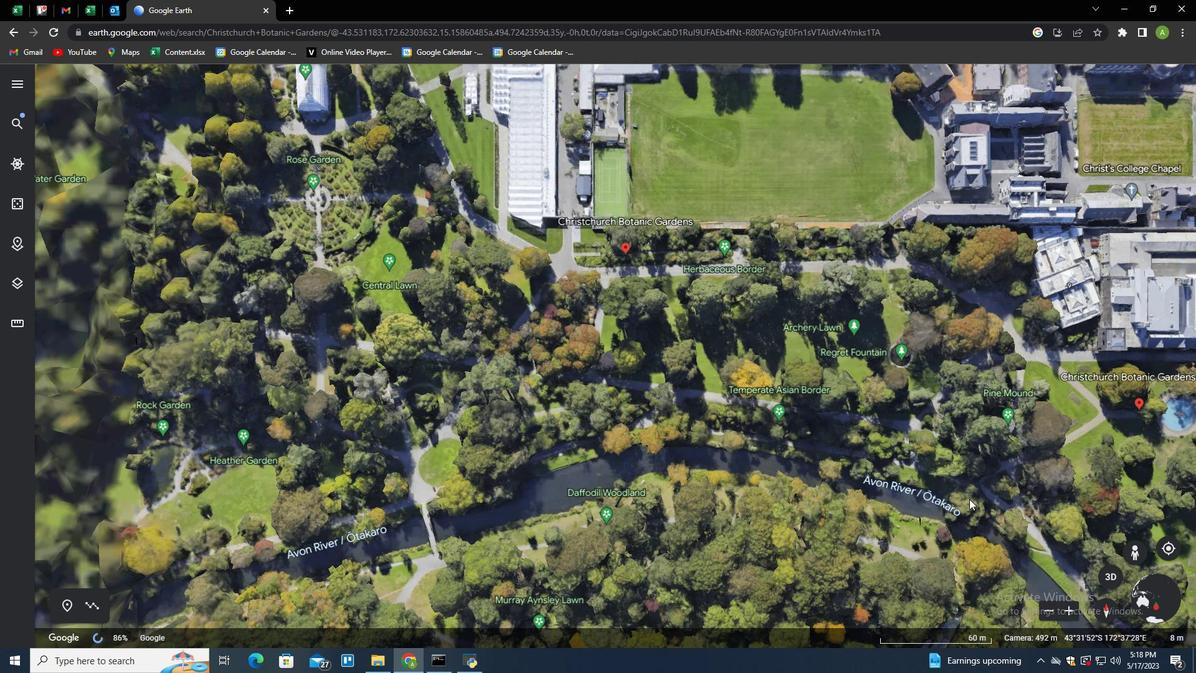 
Action: Mouse moved to (607, 424)
Screenshot: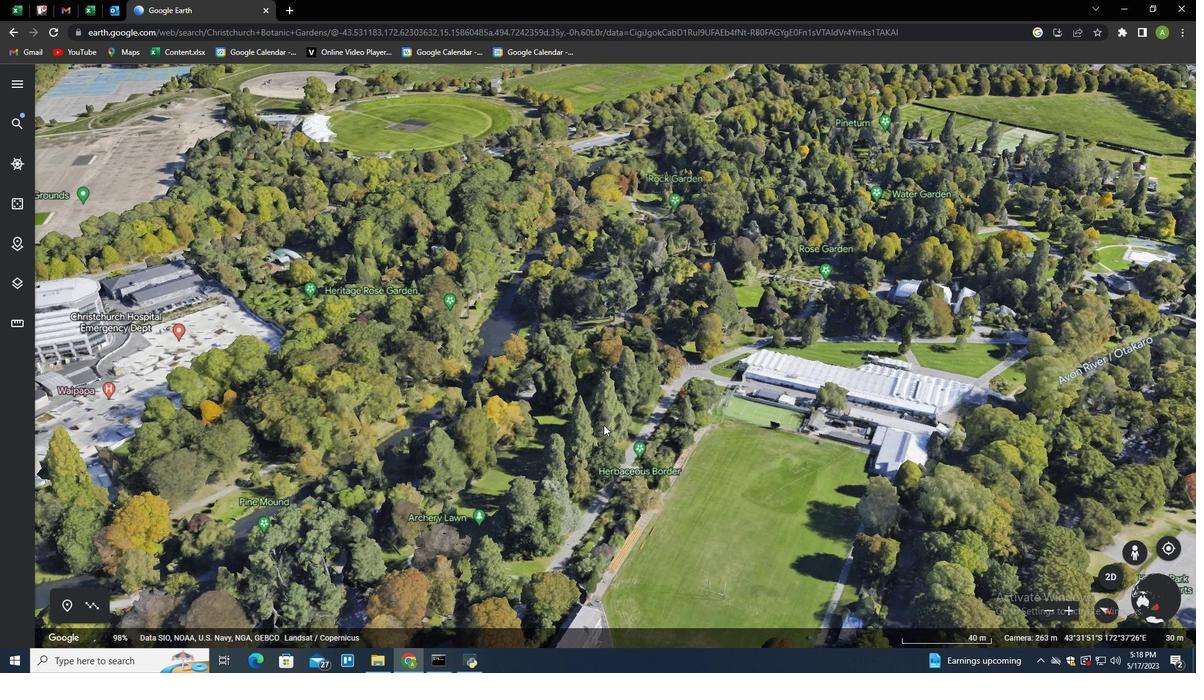 
Action: Mouse pressed left at (607, 424)
Screenshot: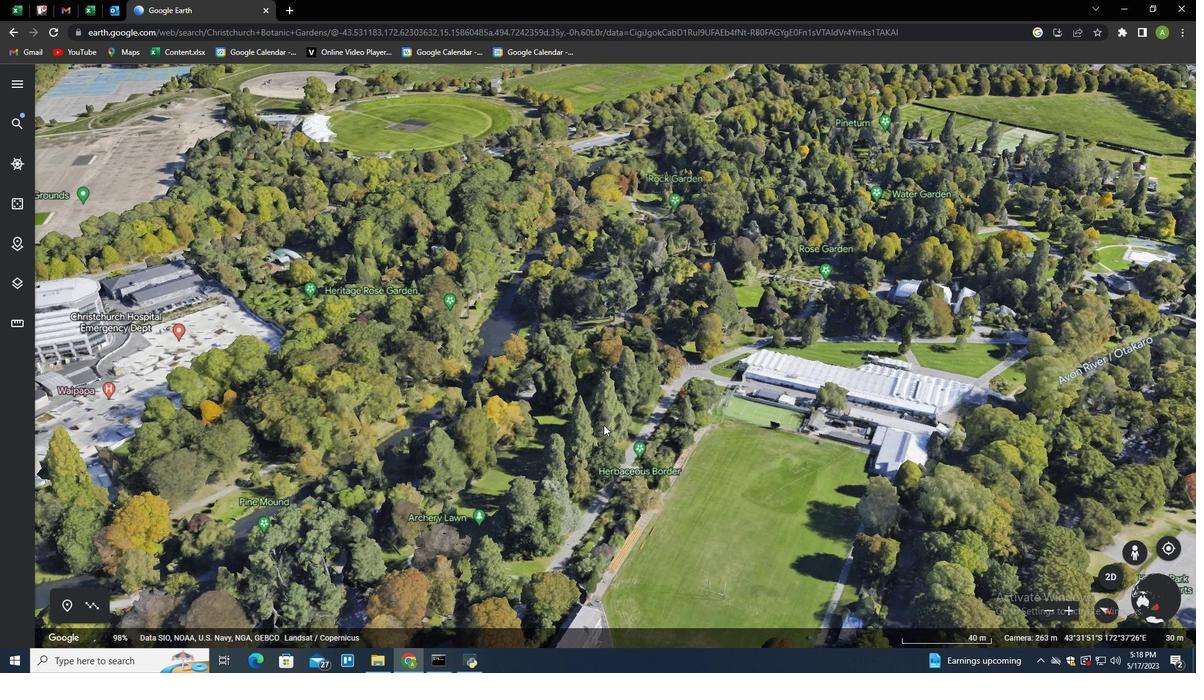 
Action: Mouse moved to (1109, 579)
Screenshot: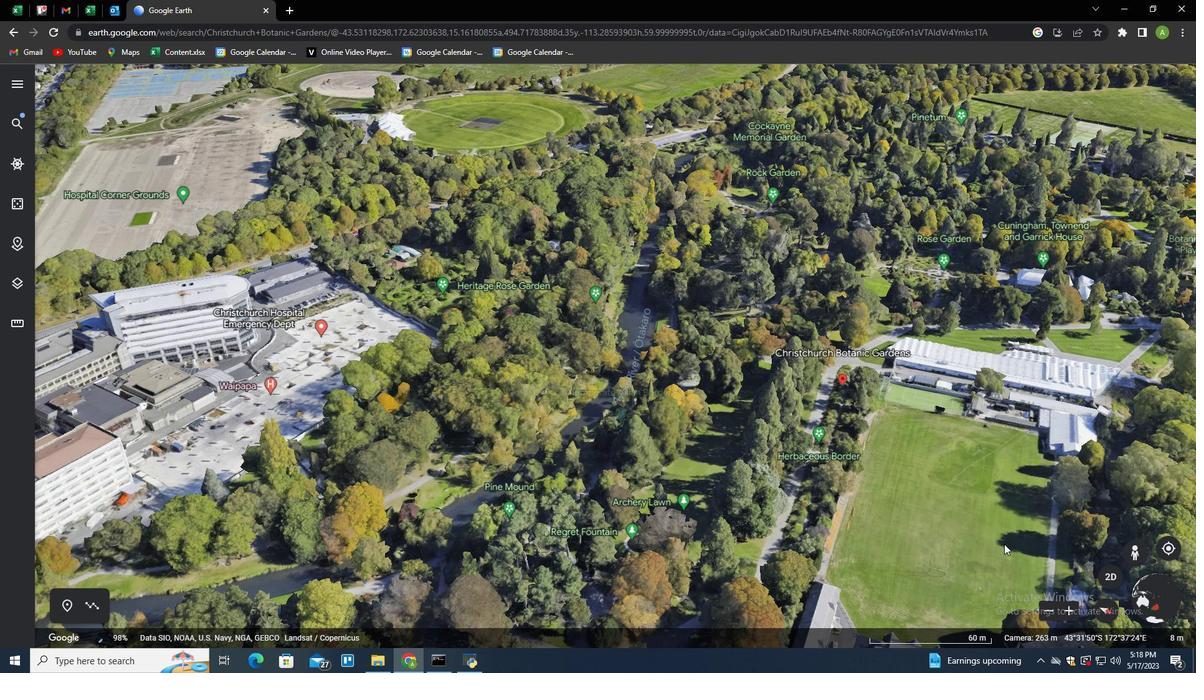 
Action: Mouse pressed left at (1109, 579)
Screenshot: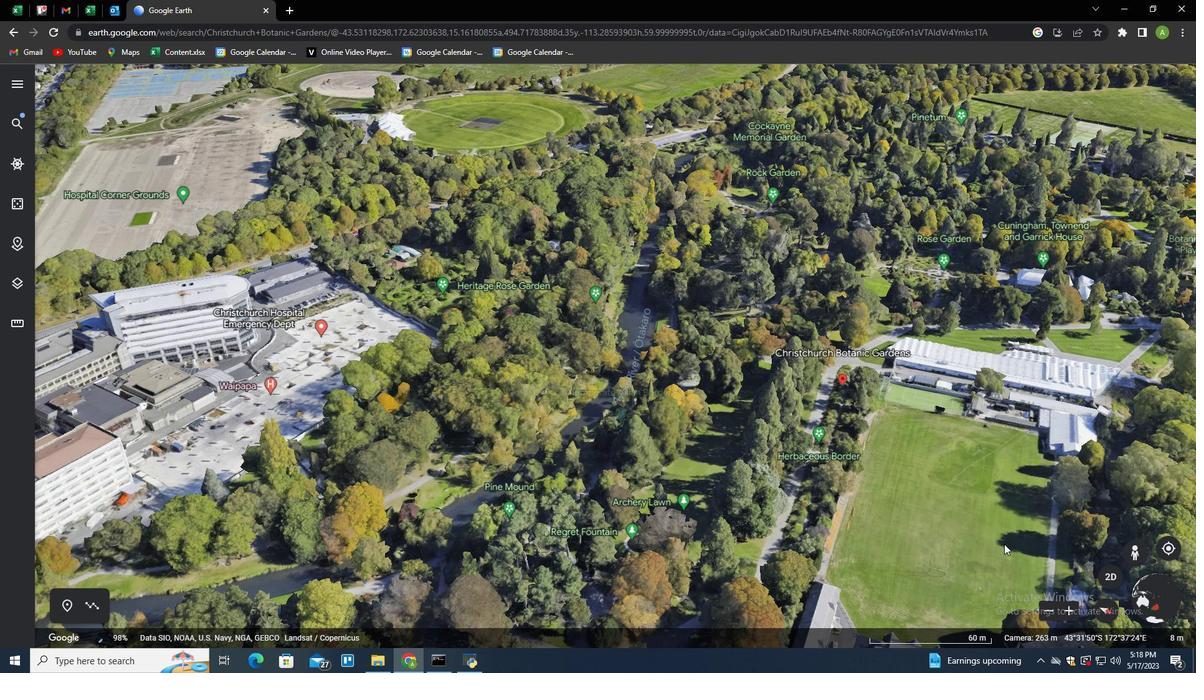 
Action: Mouse moved to (1111, 577)
Screenshot: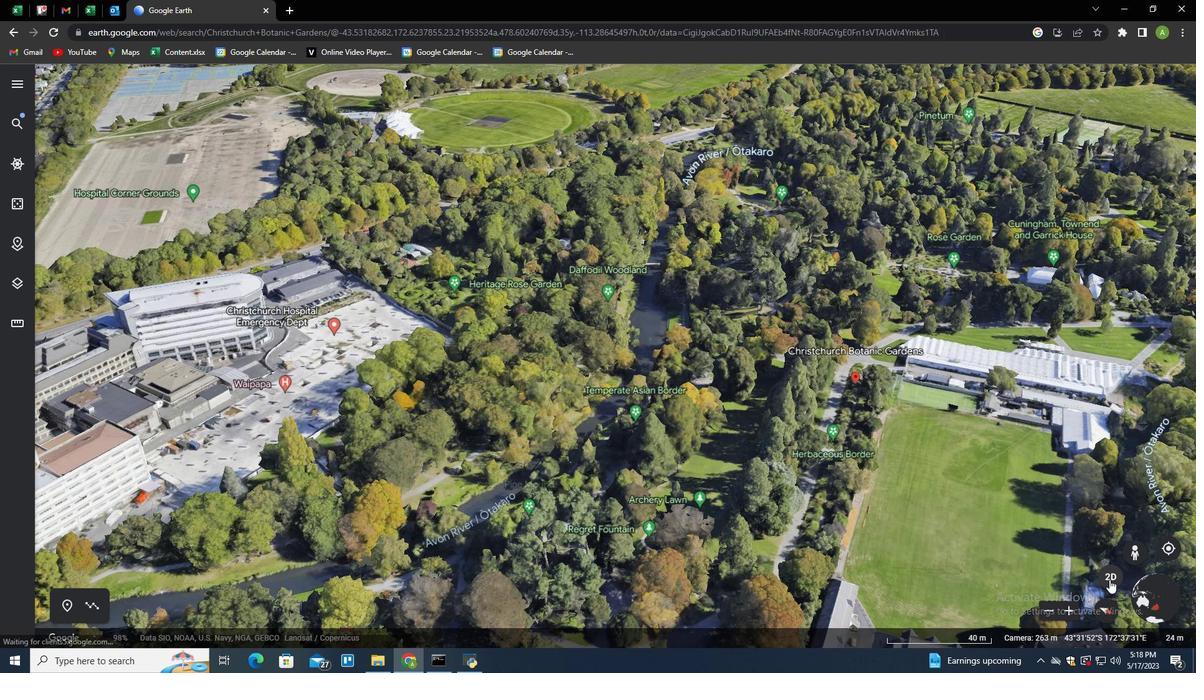 
Action: Mouse pressed left at (1111, 577)
Screenshot: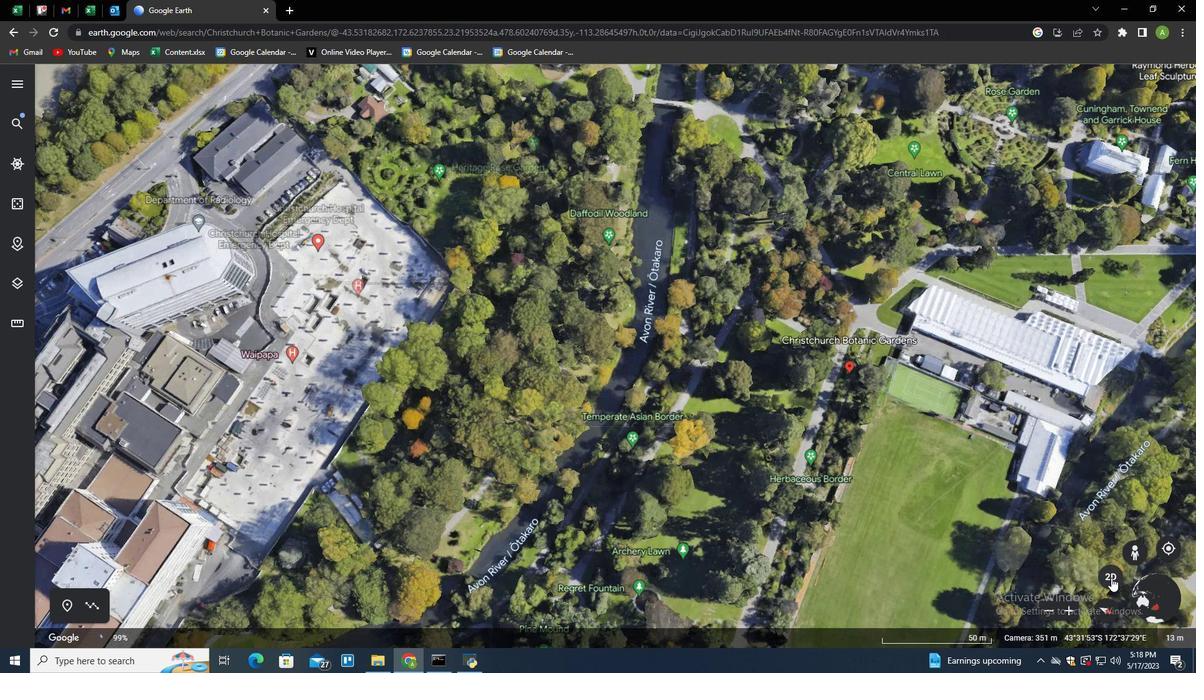 
Action: Mouse moved to (693, 323)
Screenshot: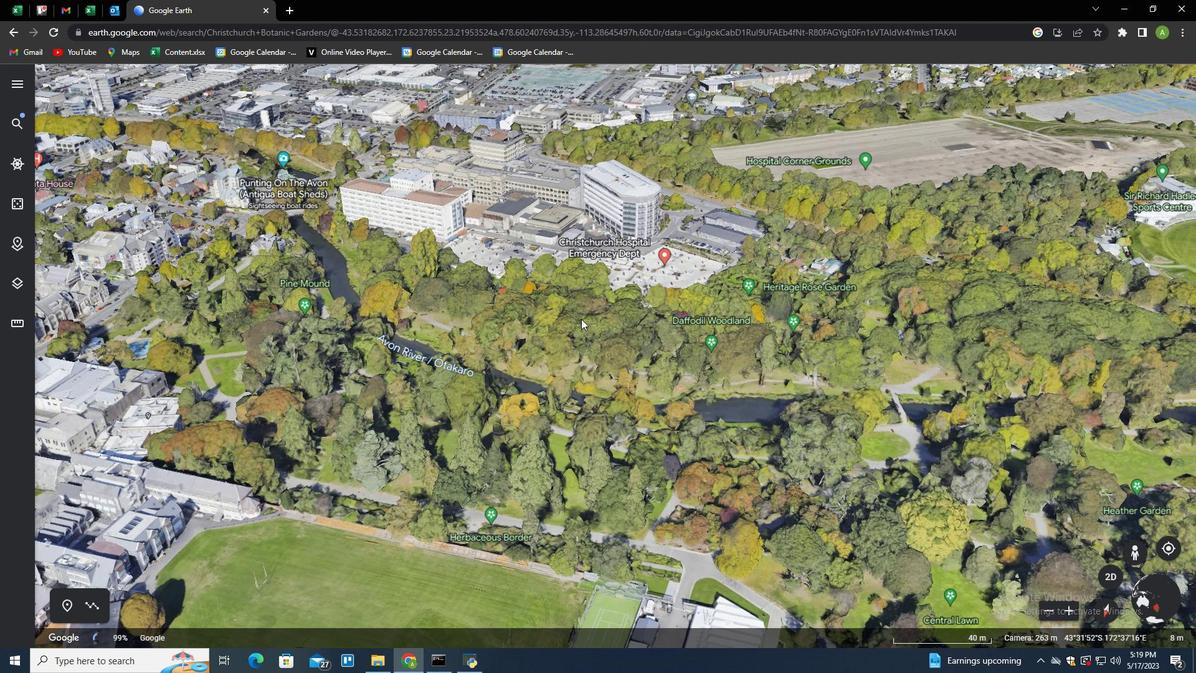 
